 Task: Choose the host language as Czech.
Action: Mouse moved to (1088, 142)
Screenshot: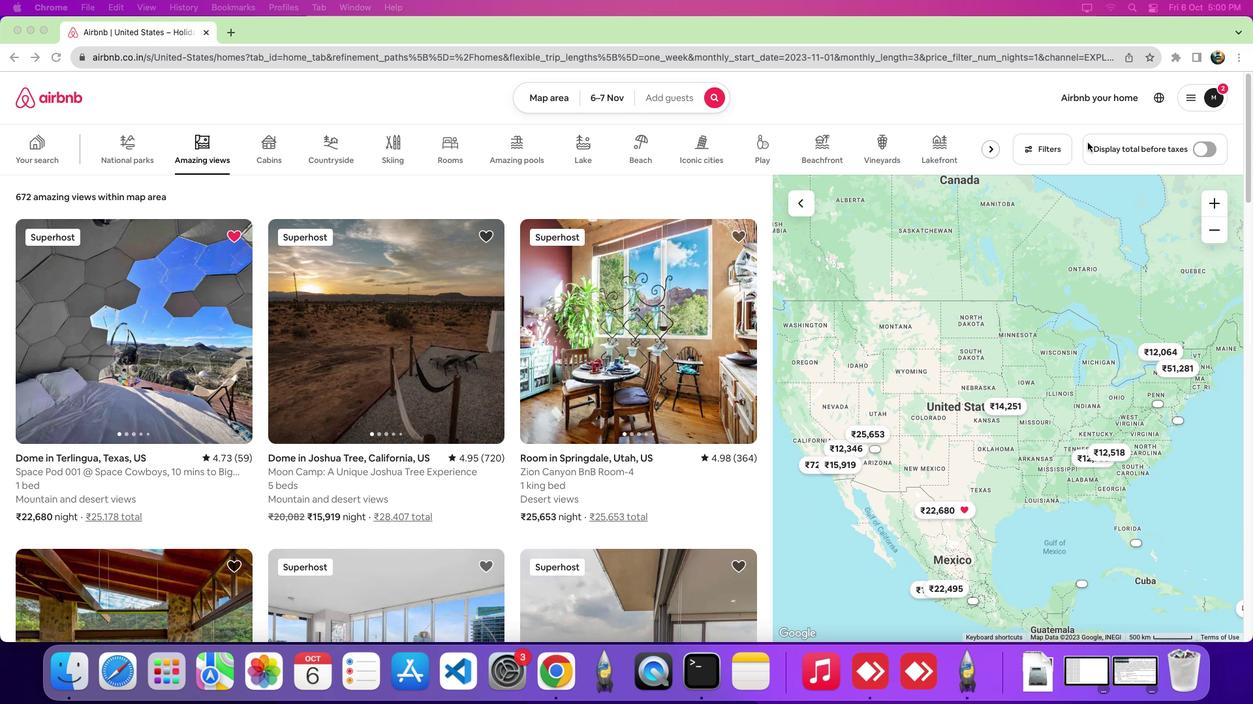 
Action: Mouse pressed left at (1088, 142)
Screenshot: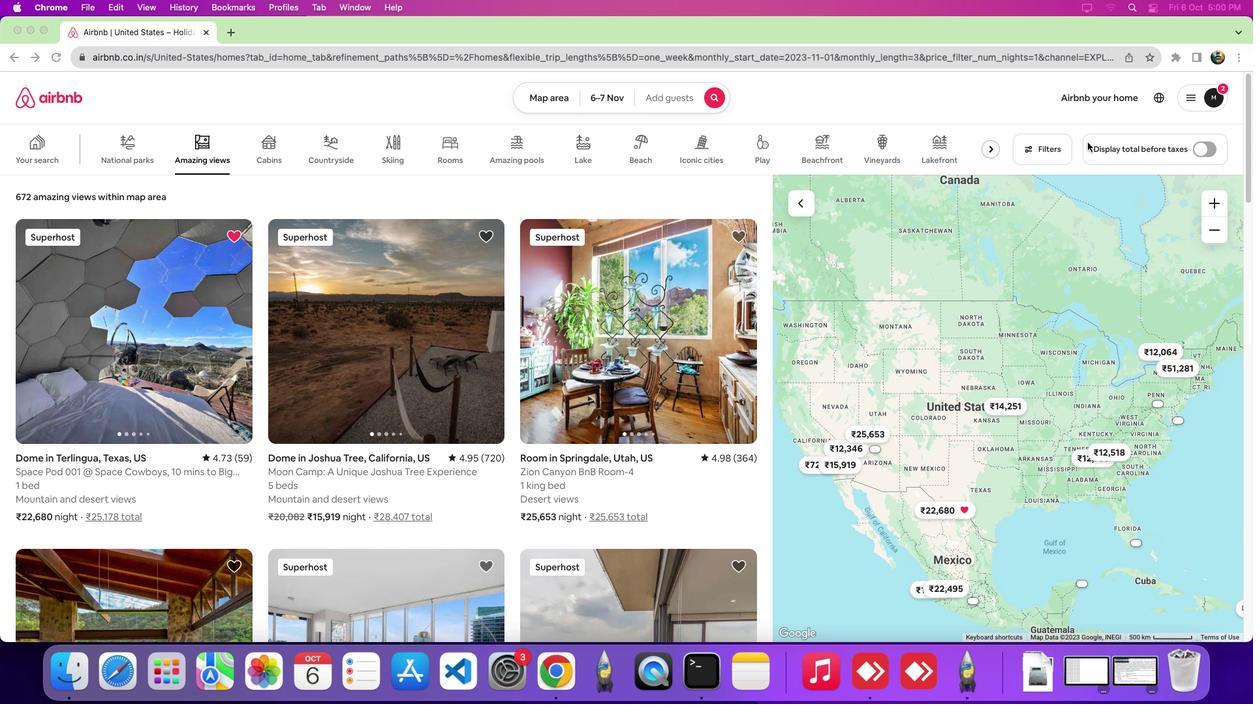 
Action: Mouse moved to (1051, 152)
Screenshot: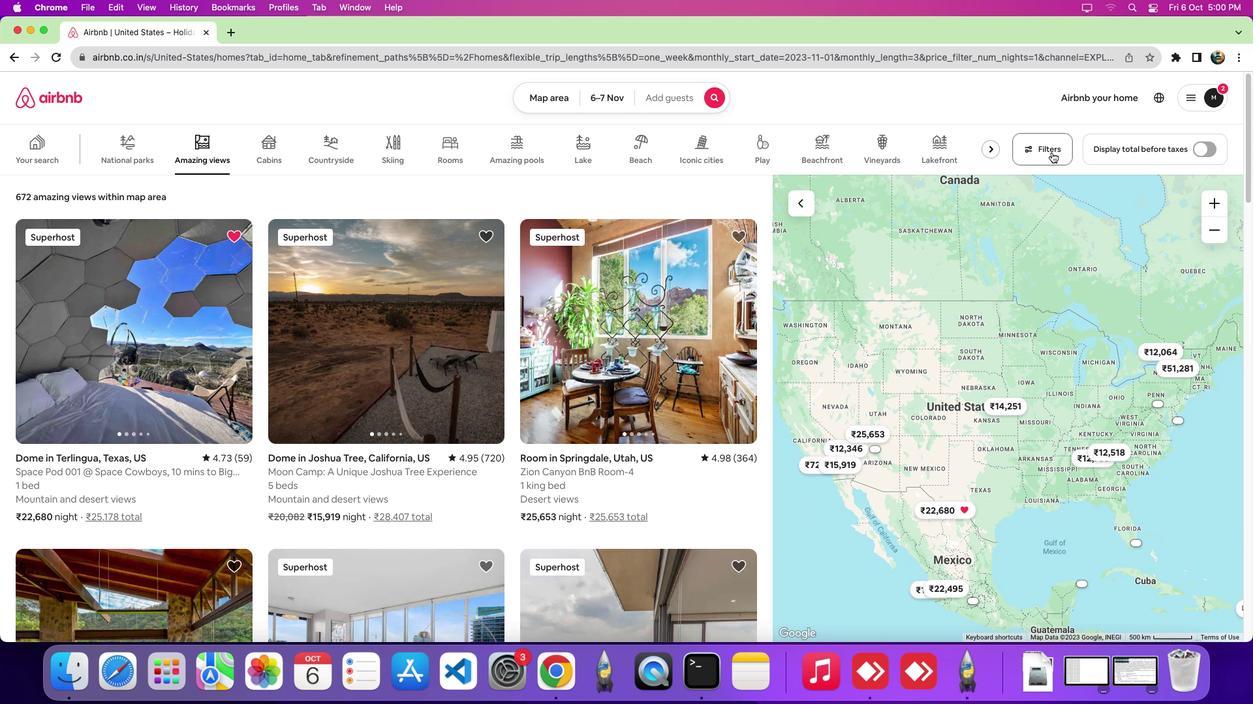 
Action: Mouse pressed left at (1051, 152)
Screenshot: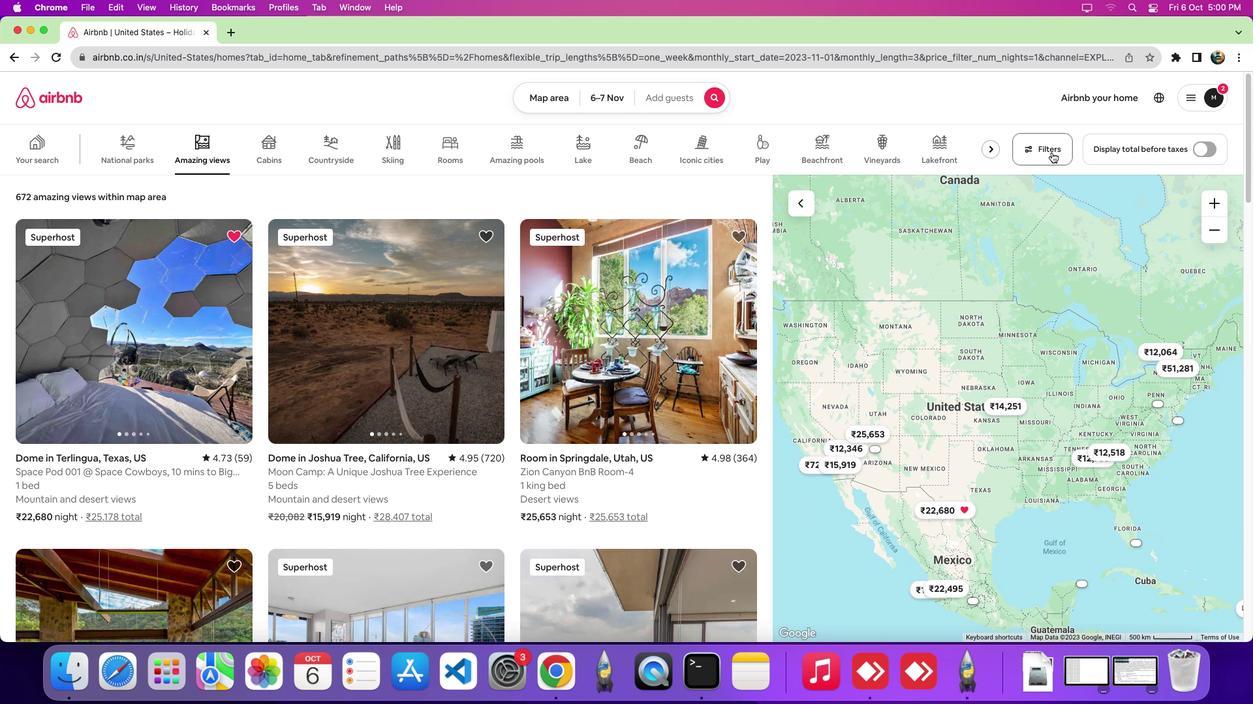 
Action: Mouse pressed left at (1051, 152)
Screenshot: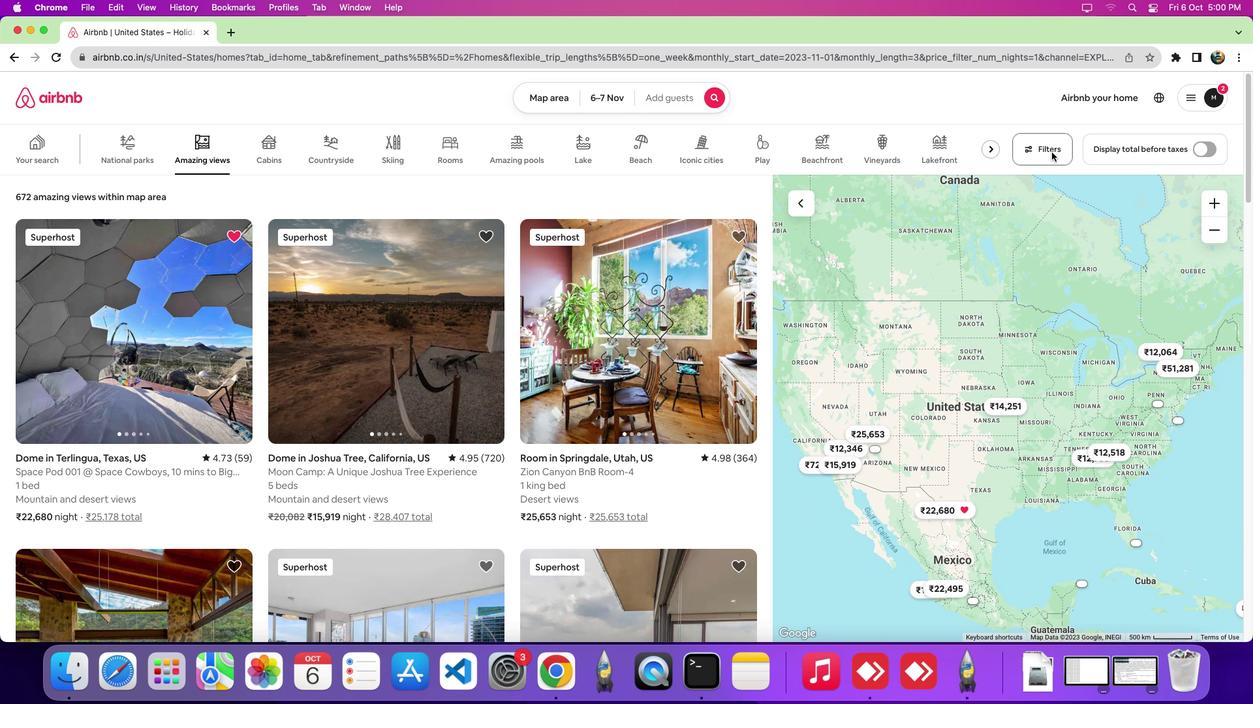 
Action: Mouse moved to (1035, 147)
Screenshot: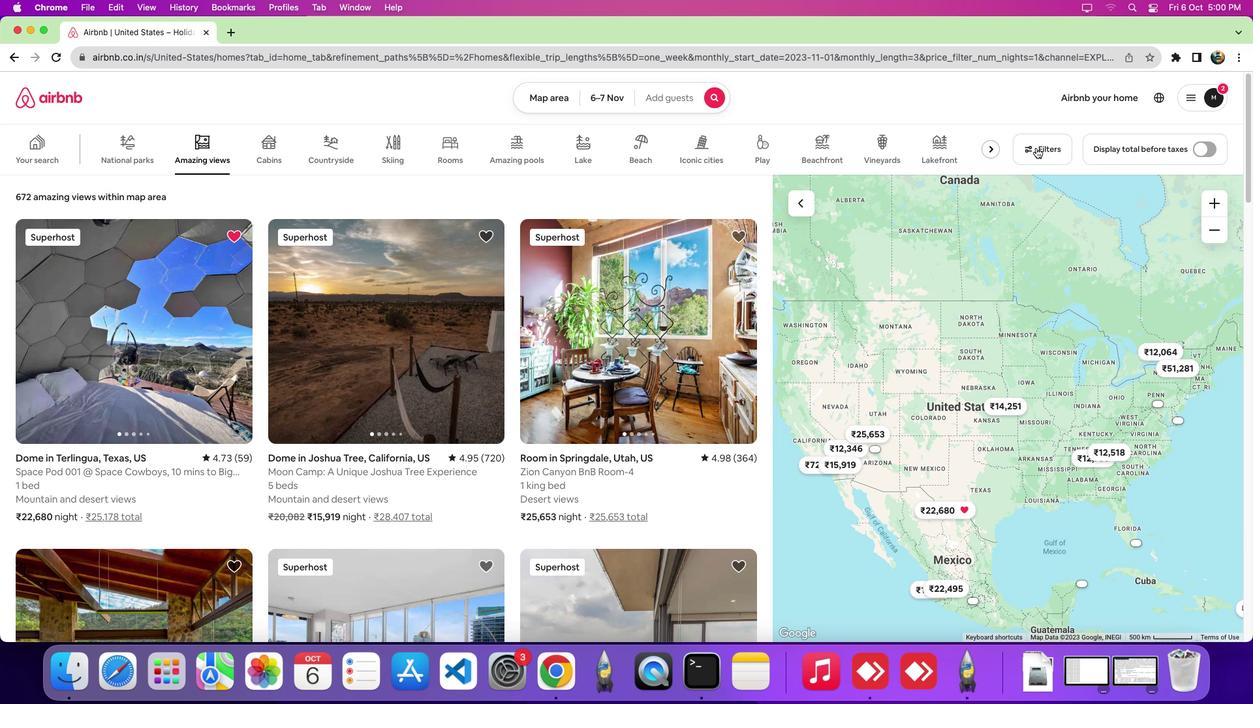 
Action: Mouse pressed left at (1035, 147)
Screenshot: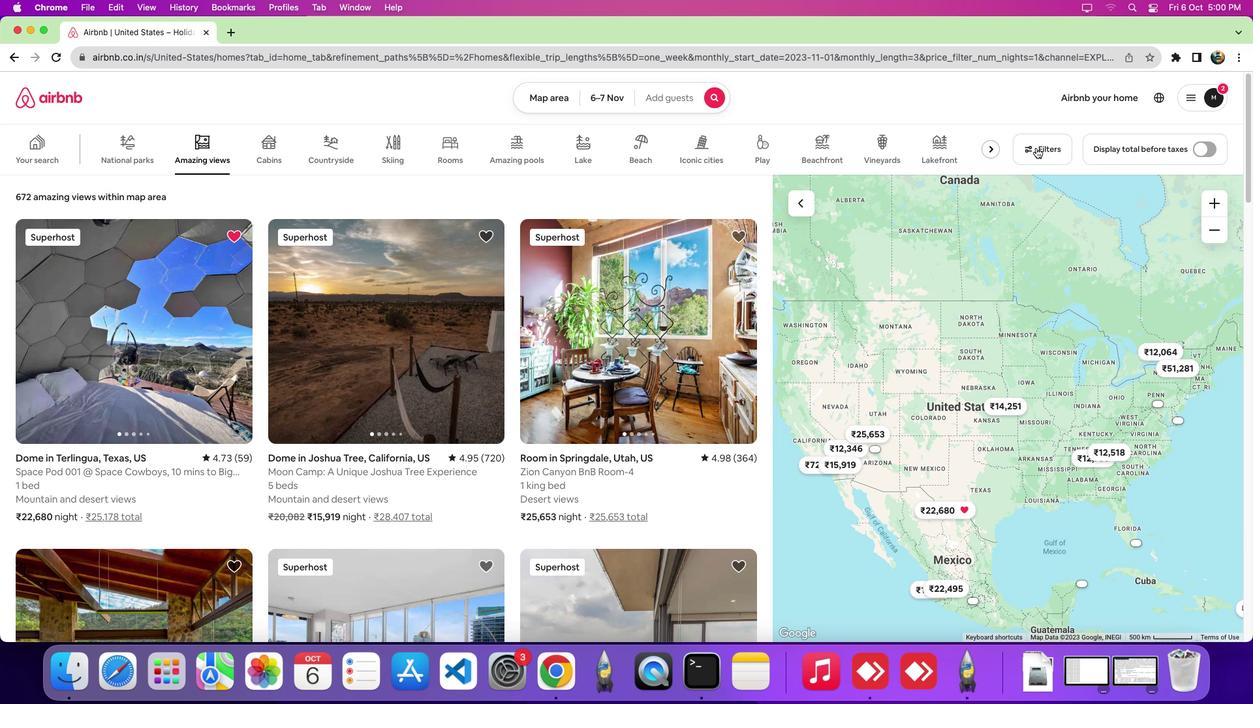 
Action: Mouse moved to (600, 231)
Screenshot: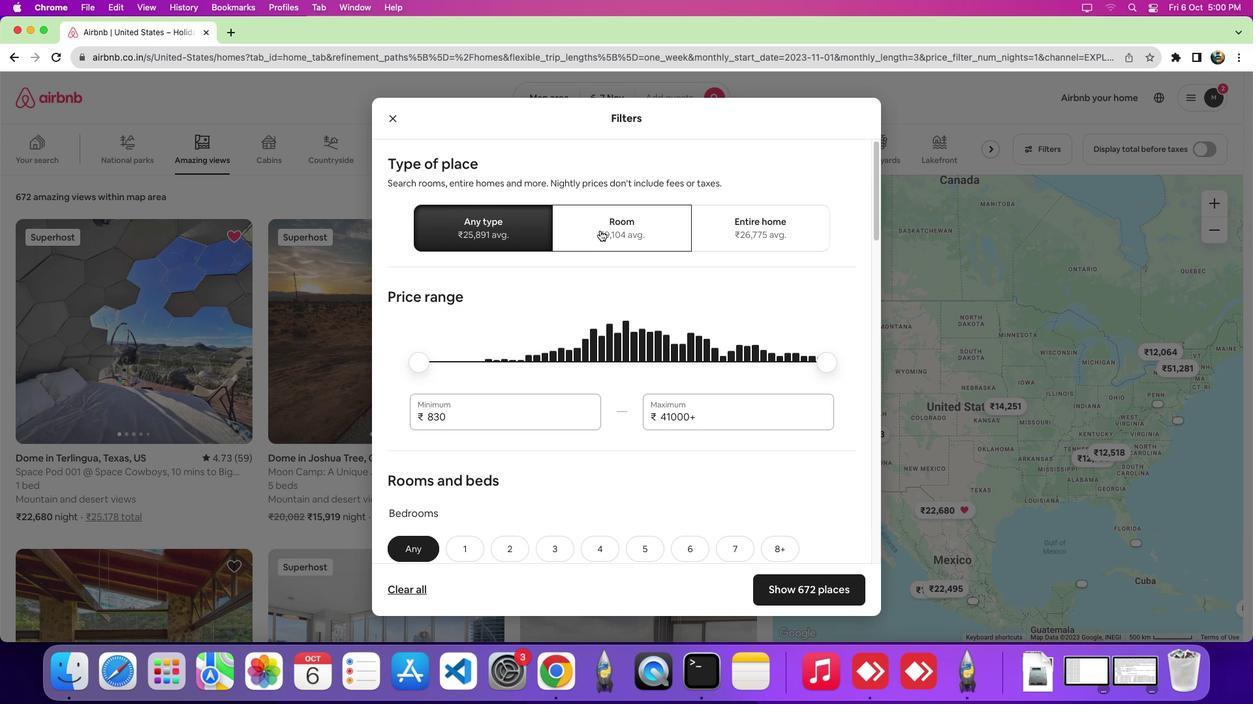 
Action: Mouse pressed left at (600, 231)
Screenshot: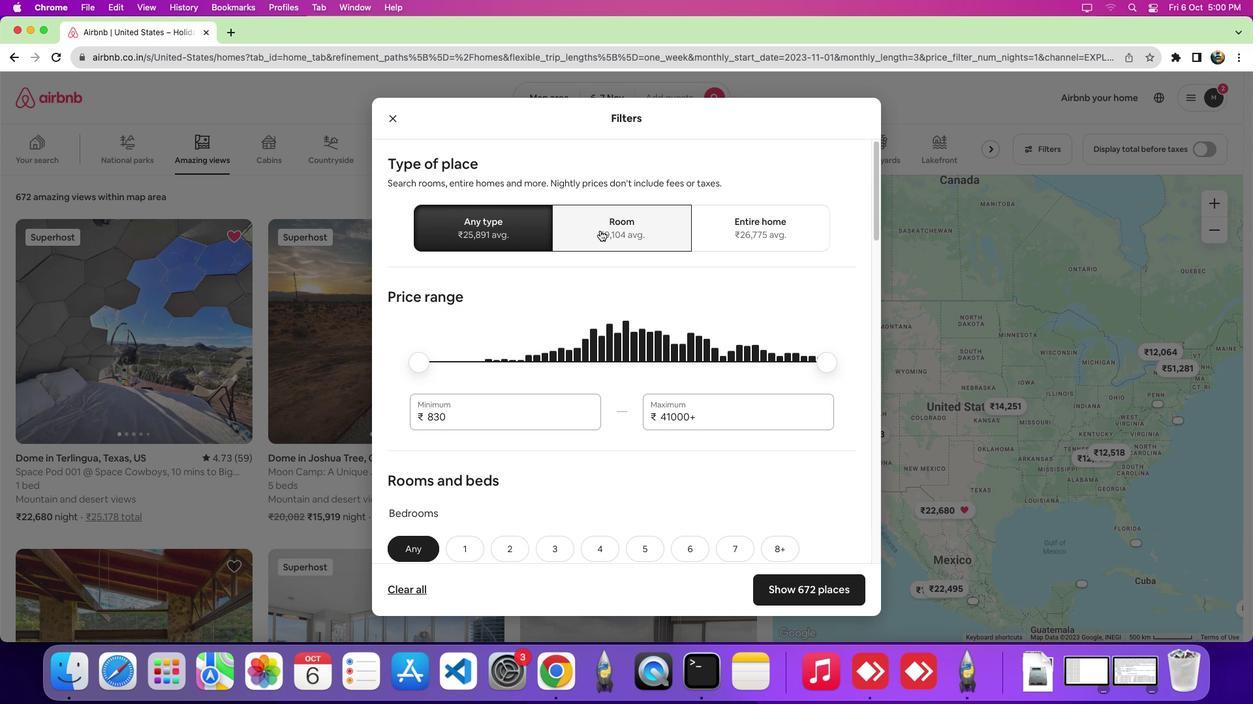 
Action: Mouse moved to (625, 463)
Screenshot: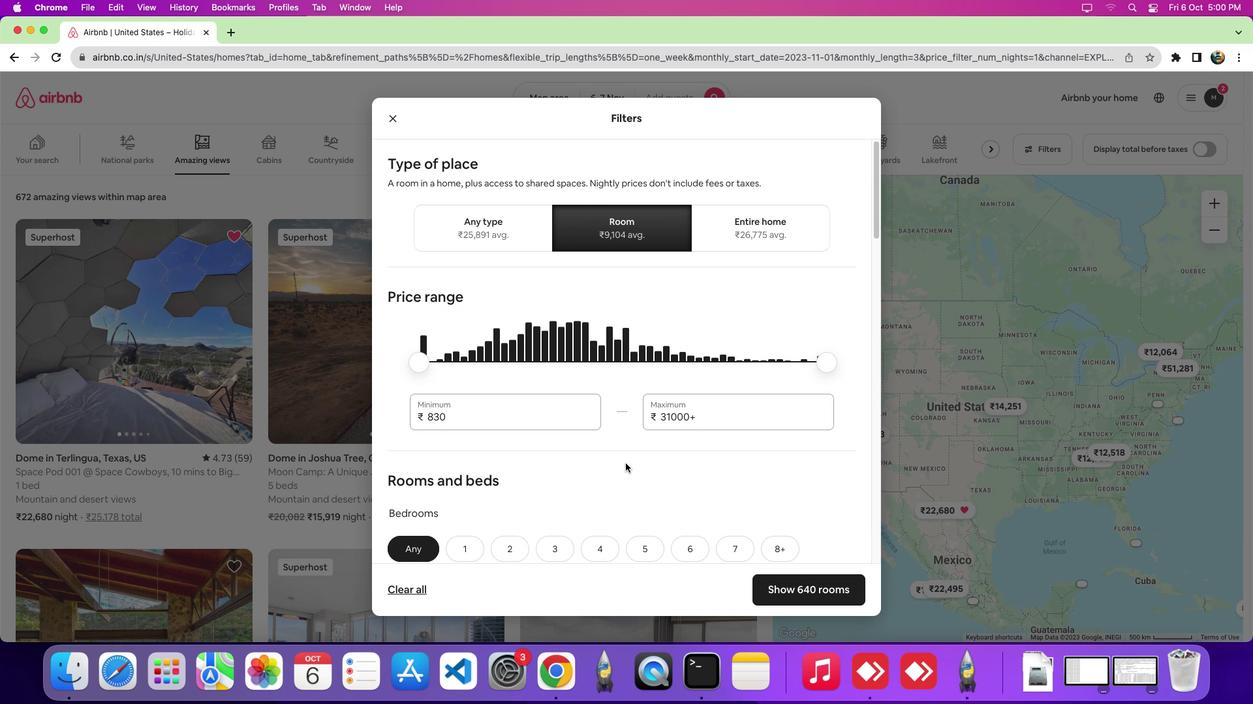 
Action: Mouse scrolled (625, 463) with delta (0, 0)
Screenshot: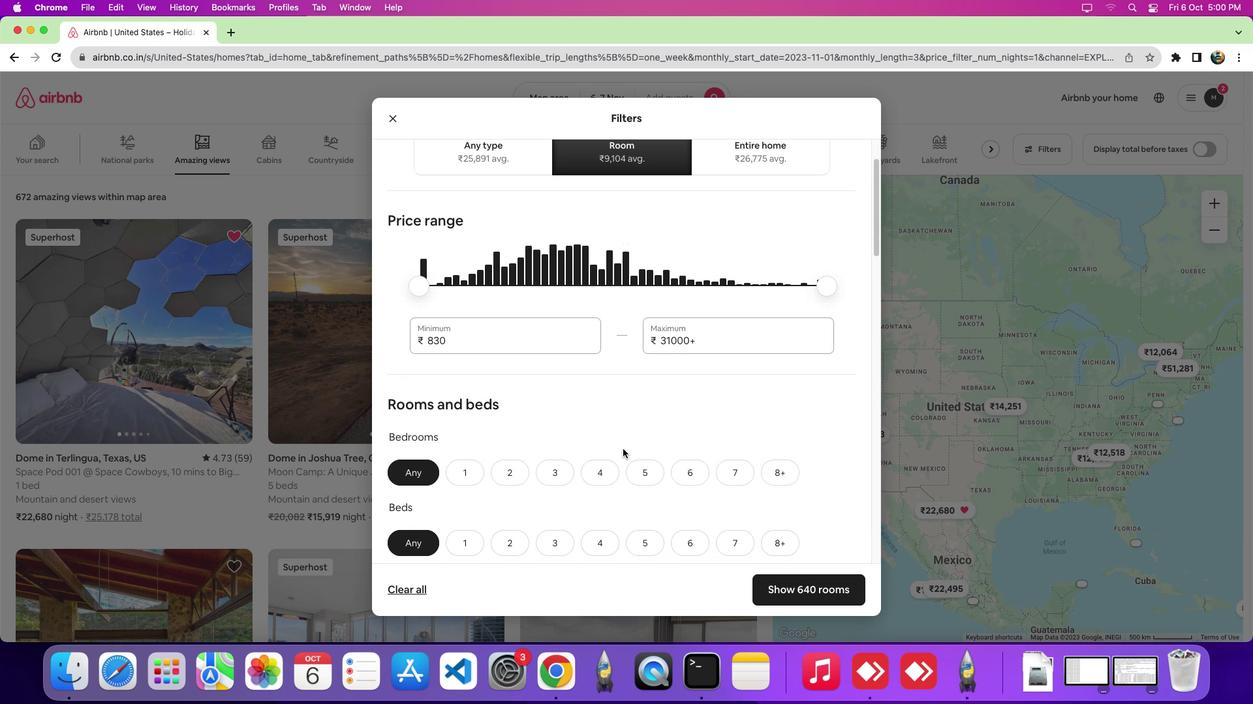 
Action: Mouse scrolled (625, 463) with delta (0, -1)
Screenshot: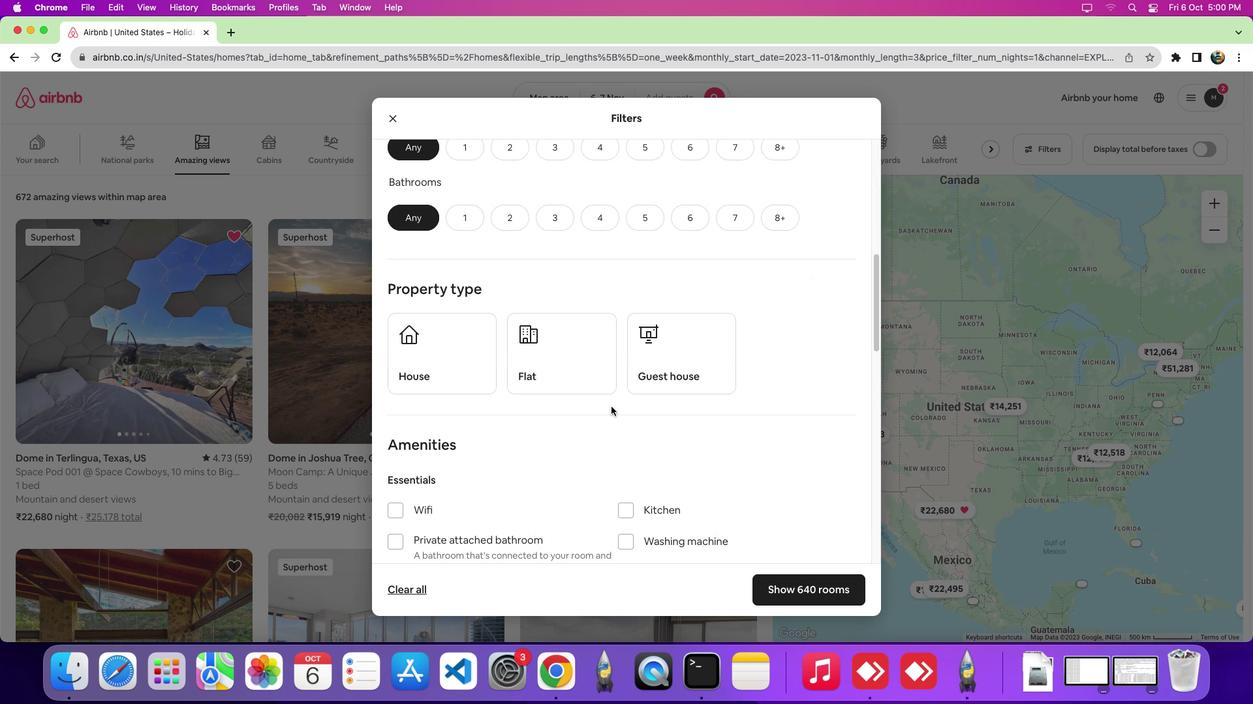 
Action: Mouse scrolled (625, 463) with delta (0, -5)
Screenshot: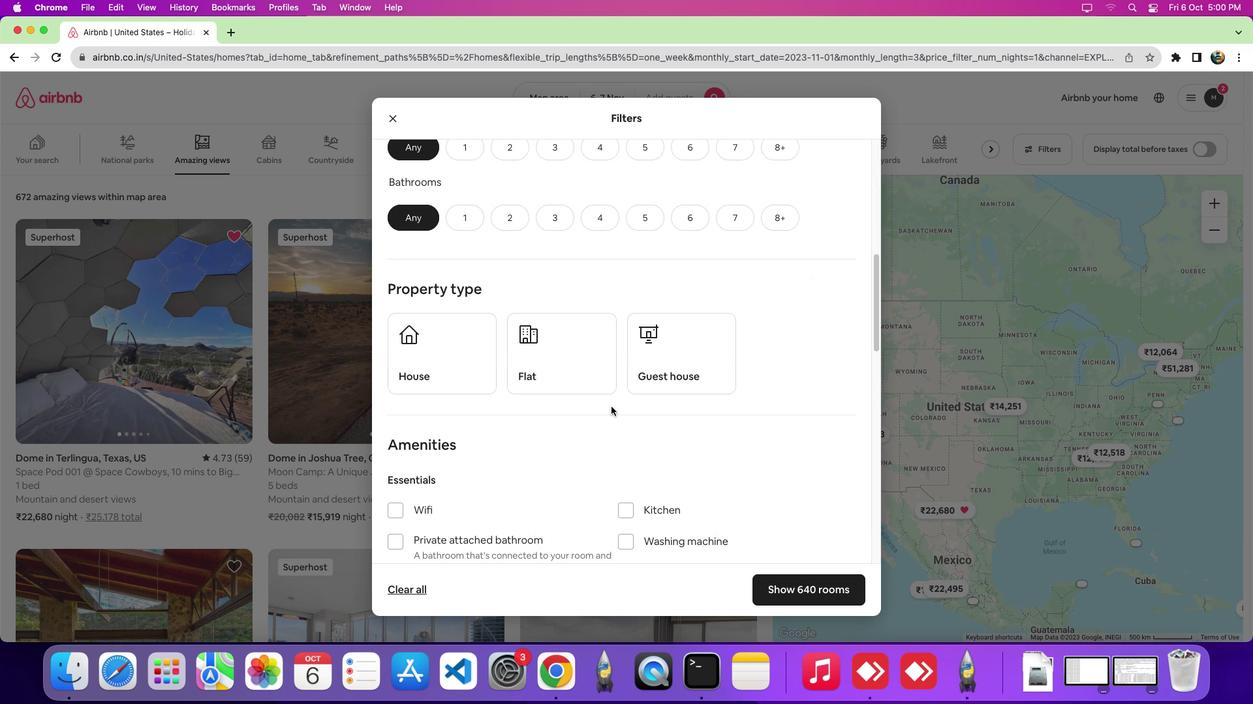 
Action: Mouse scrolled (625, 463) with delta (0, -9)
Screenshot: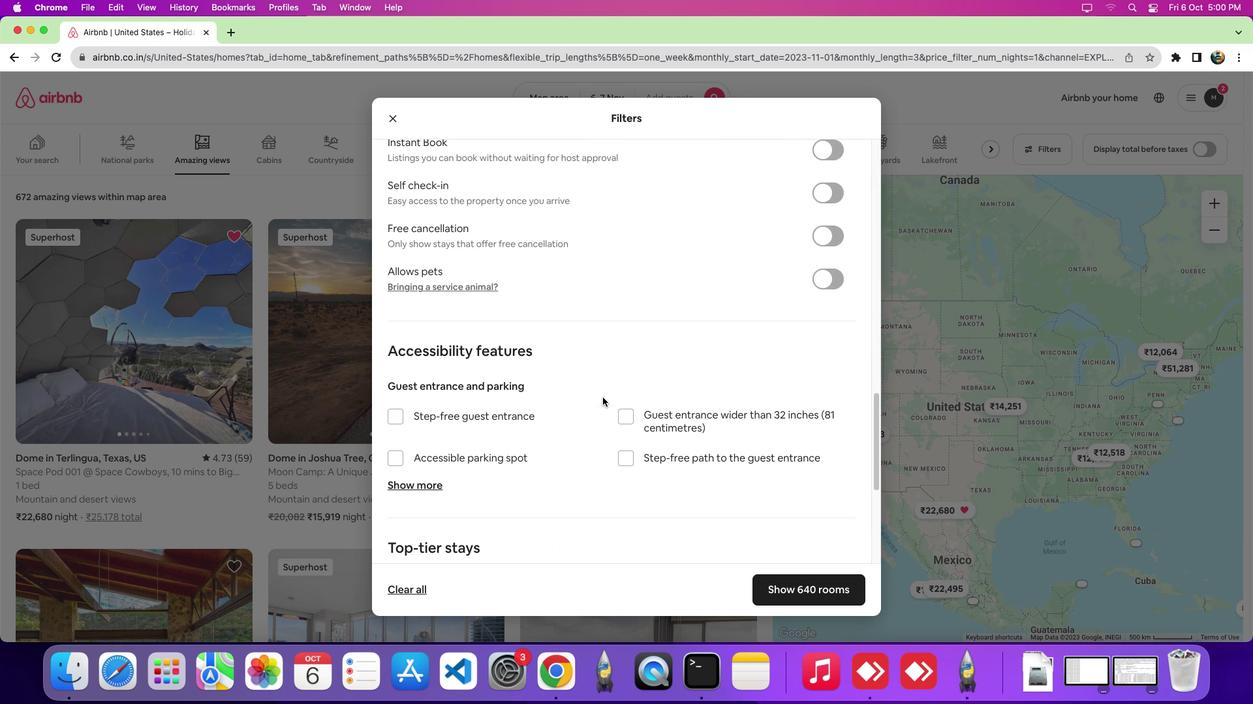
Action: Mouse scrolled (625, 463) with delta (0, -9)
Screenshot: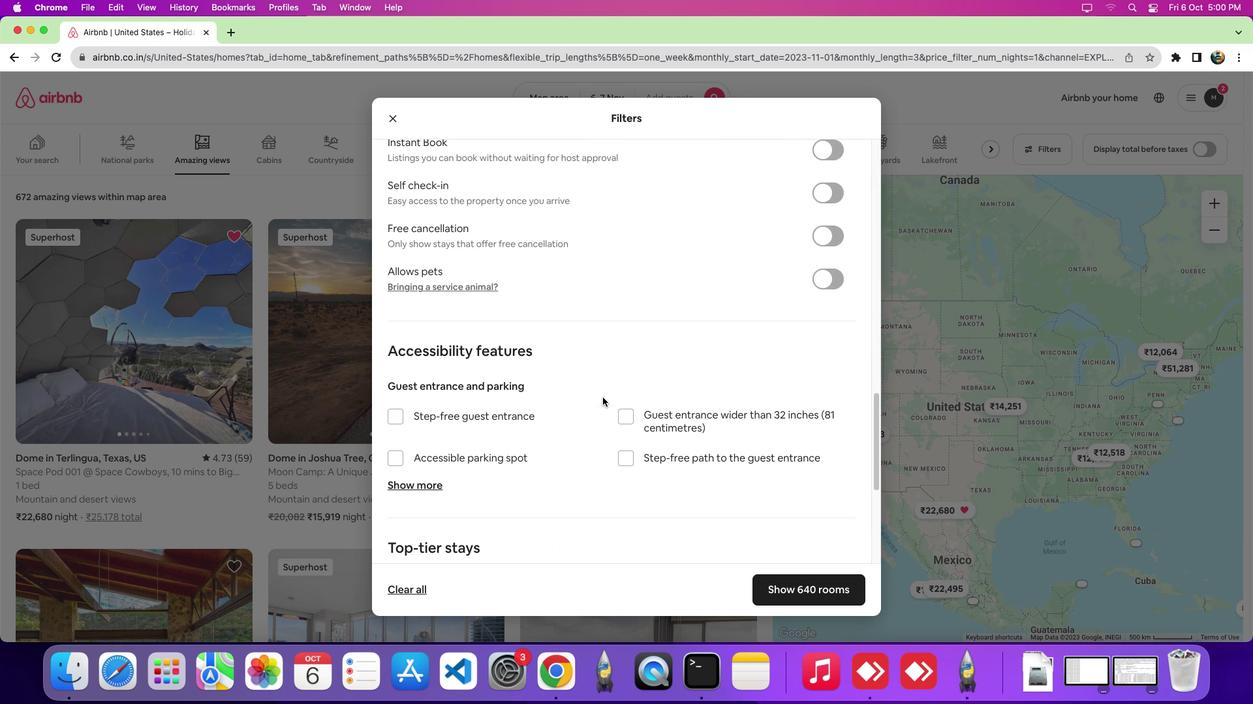 
Action: Mouse moved to (625, 460)
Screenshot: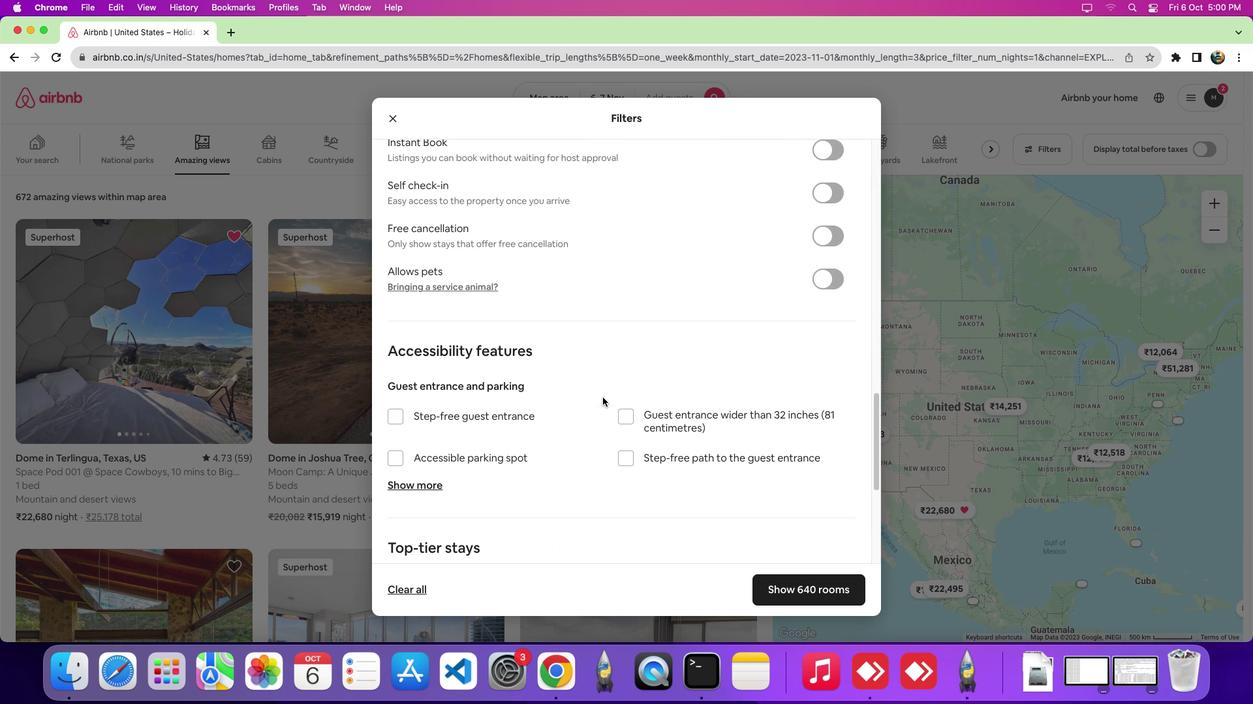 
Action: Mouse scrolled (625, 460) with delta (0, -11)
Screenshot: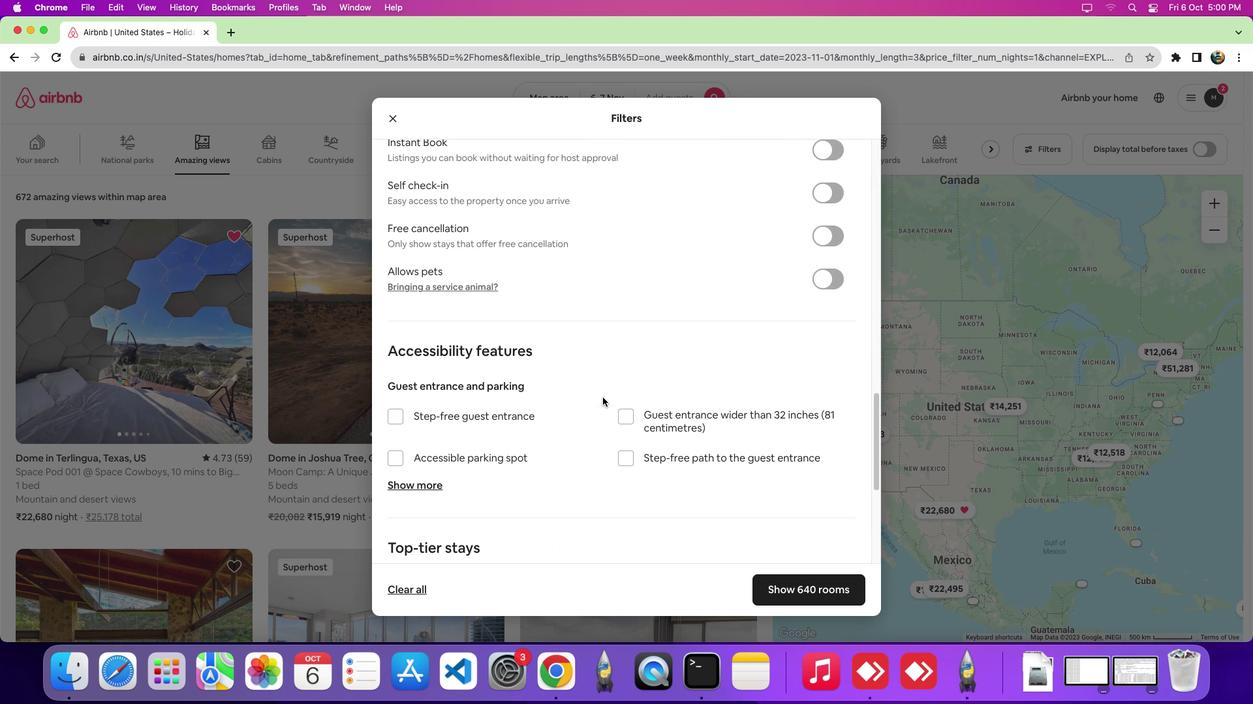 
Action: Mouse moved to (603, 398)
Screenshot: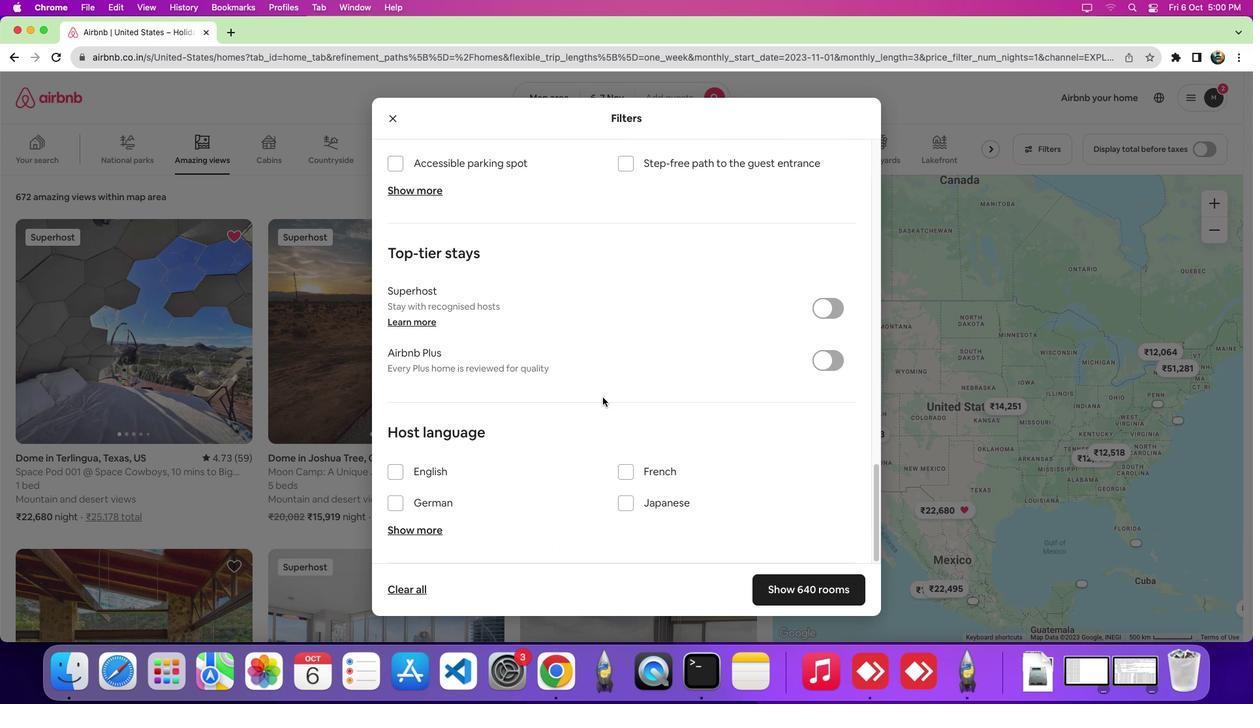 
Action: Mouse scrolled (603, 398) with delta (0, 0)
Screenshot: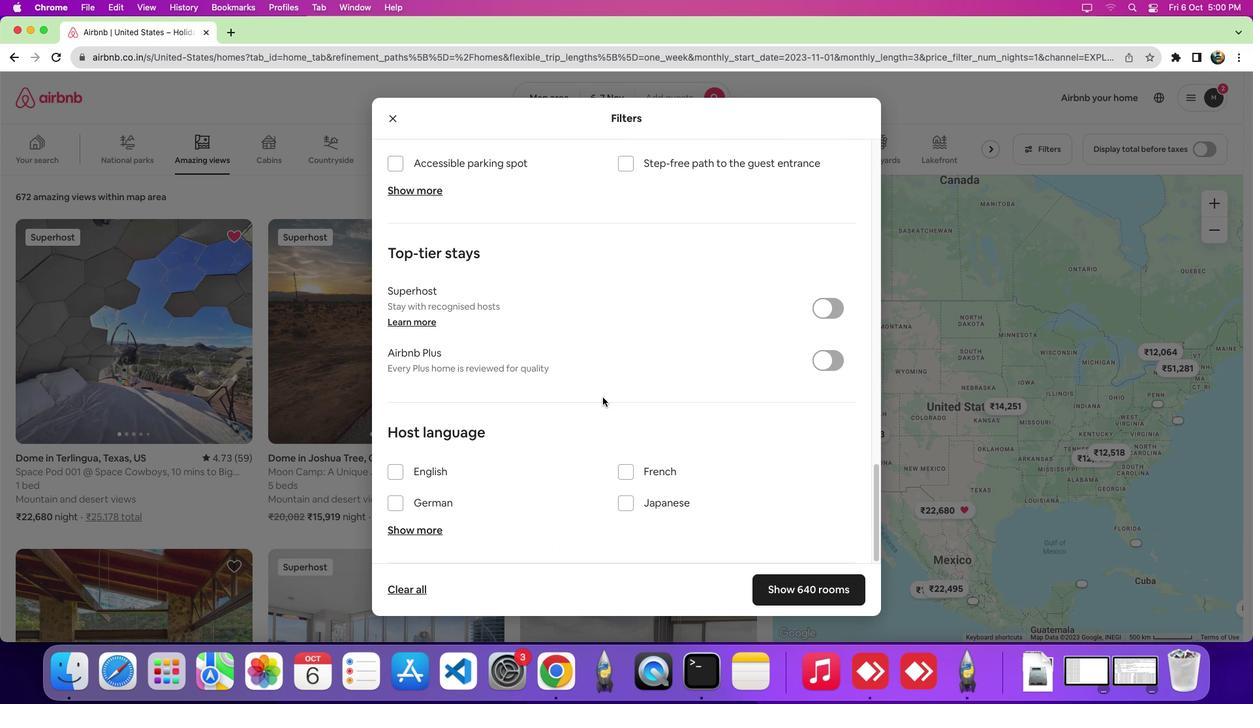 
Action: Mouse scrolled (603, 398) with delta (0, -1)
Screenshot: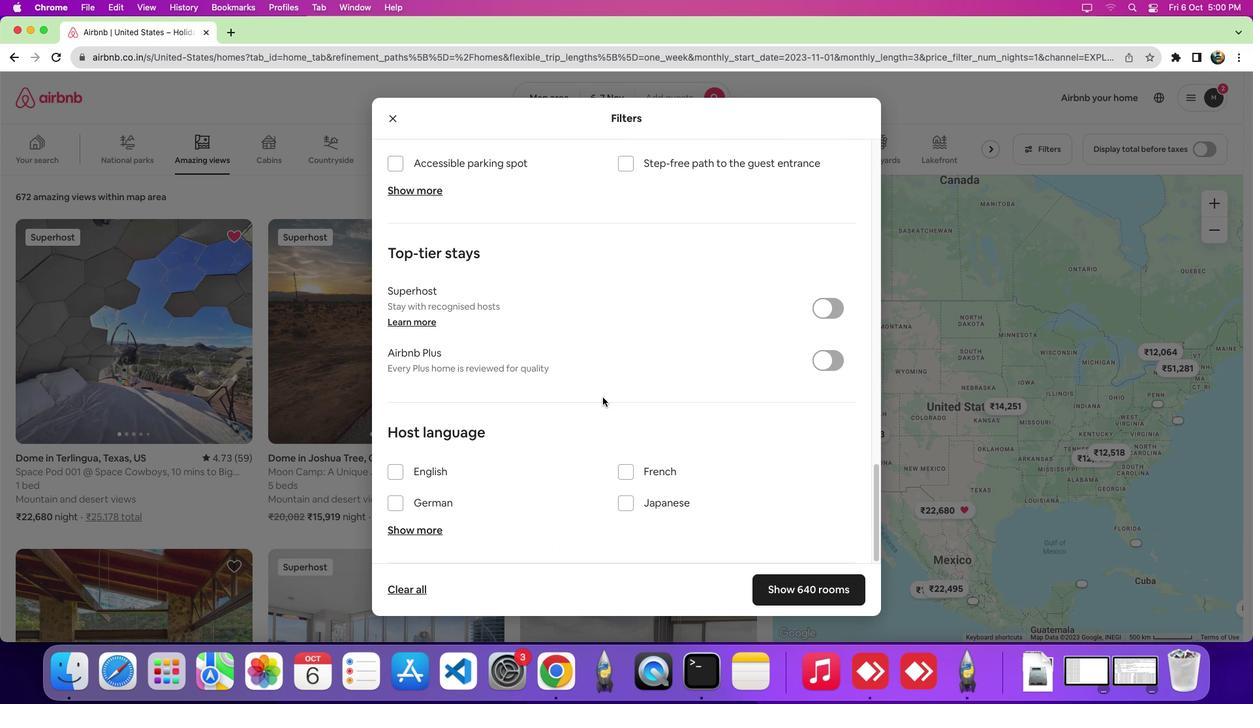 
Action: Mouse scrolled (603, 398) with delta (0, -6)
Screenshot: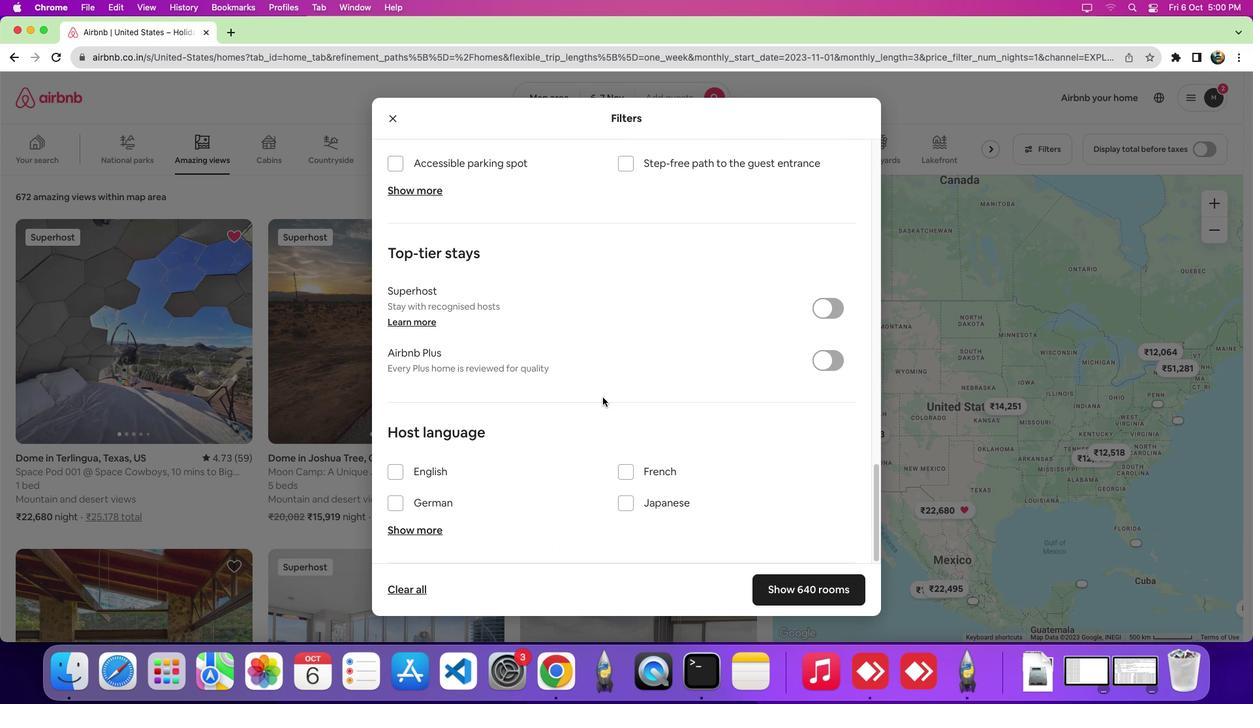 
Action: Mouse scrolled (603, 398) with delta (0, -9)
Screenshot: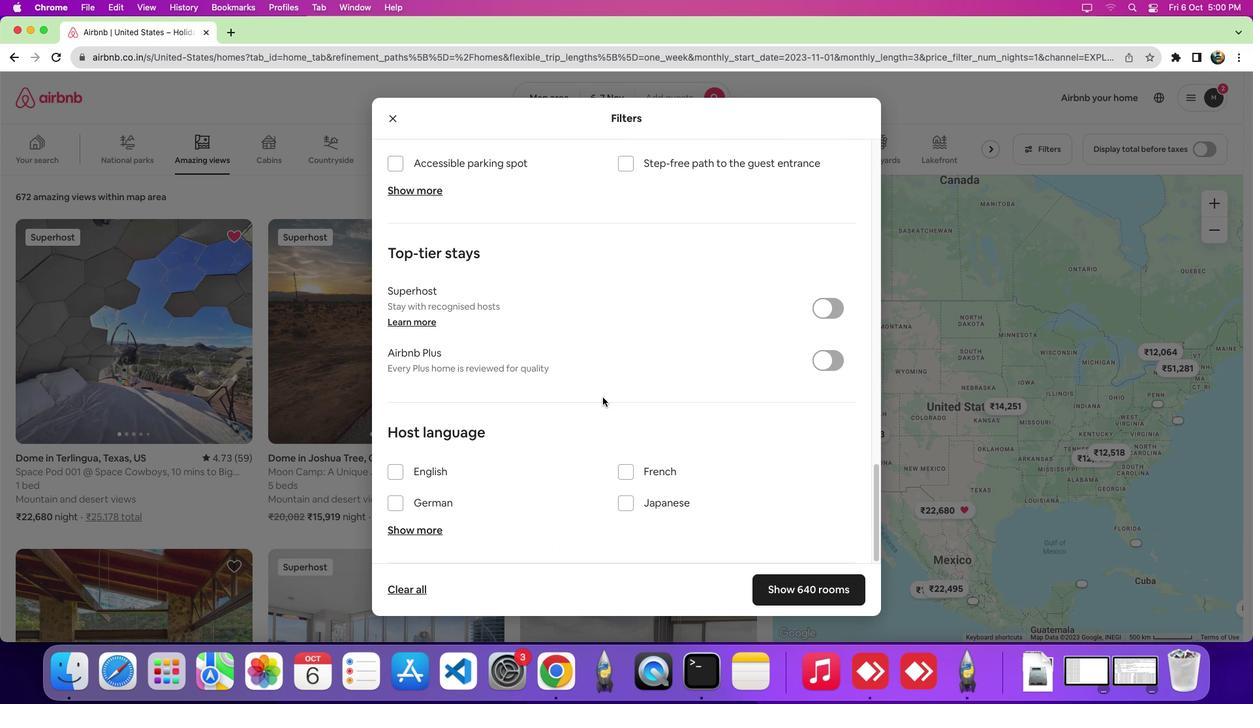 
Action: Mouse scrolled (603, 398) with delta (0, -9)
Screenshot: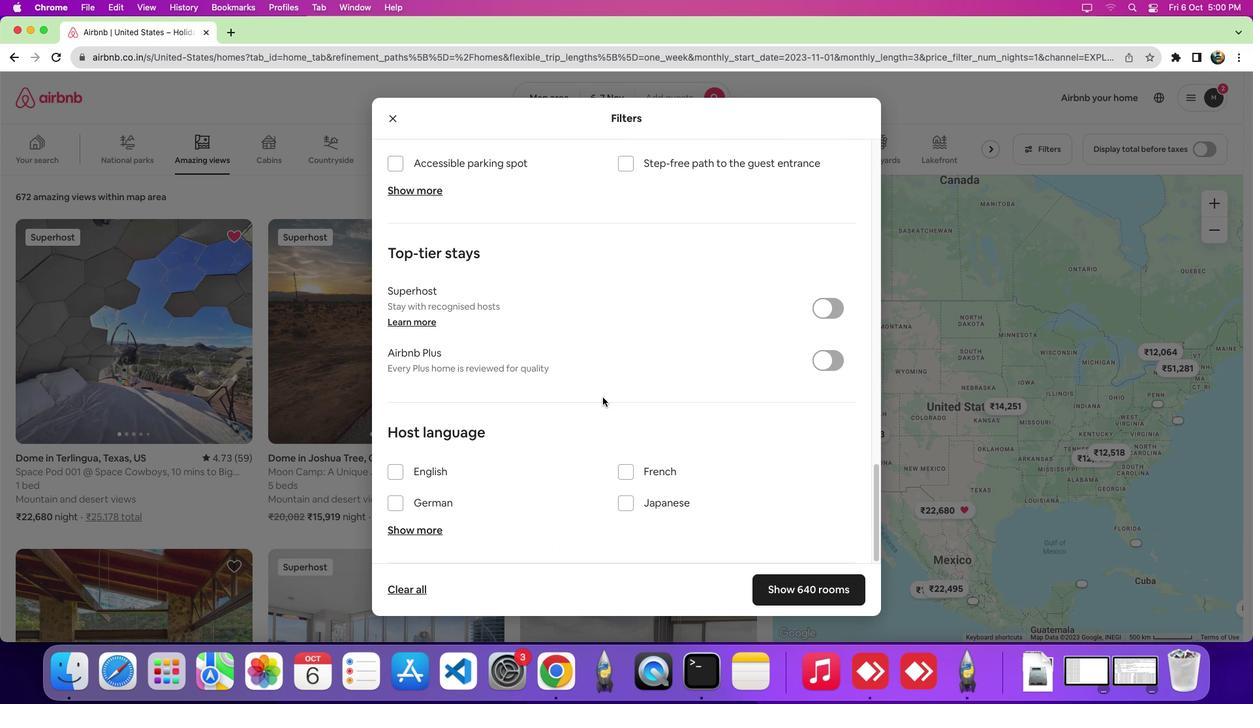 
Action: Mouse scrolled (603, 398) with delta (0, 0)
Screenshot: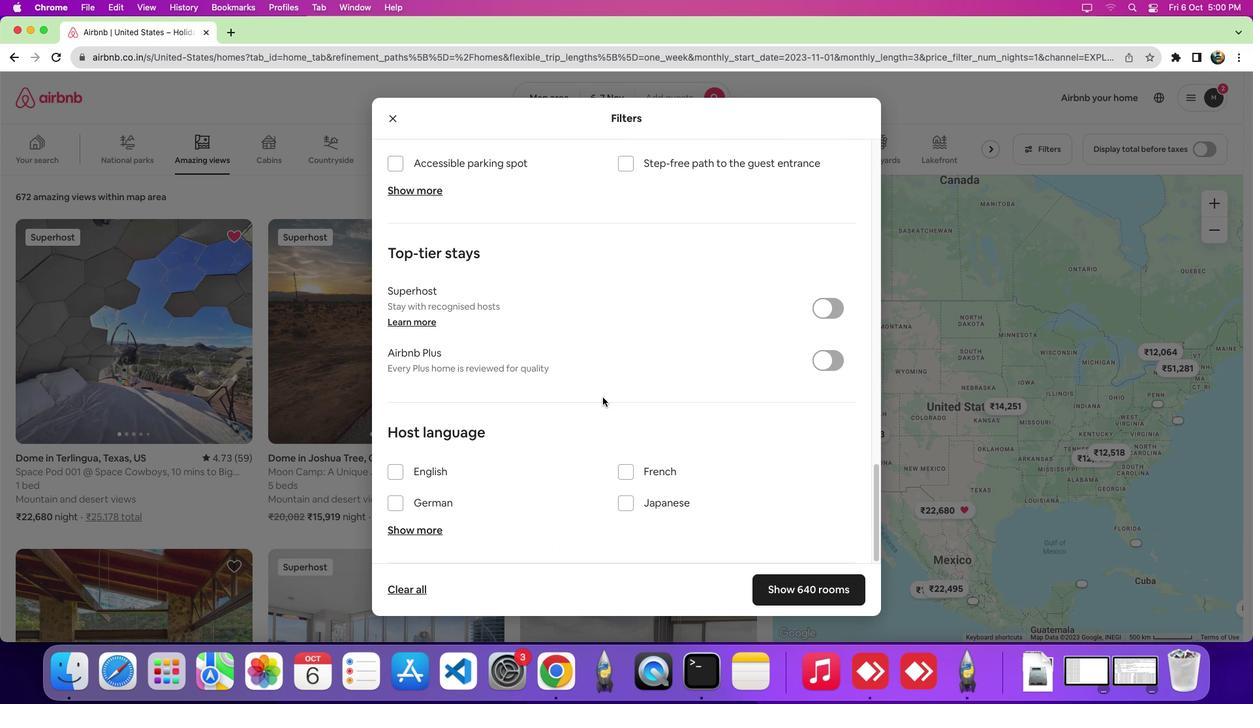 
Action: Mouse scrolled (603, 398) with delta (0, -1)
Screenshot: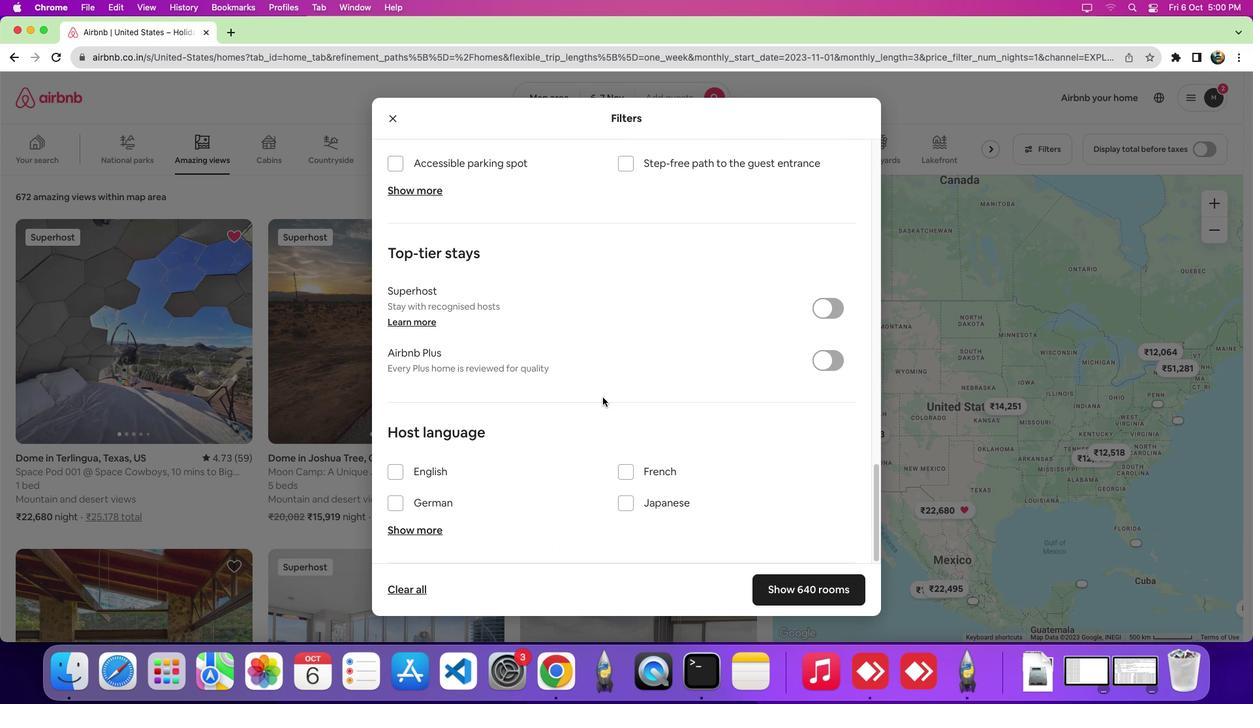 
Action: Mouse scrolled (603, 398) with delta (0, -5)
Screenshot: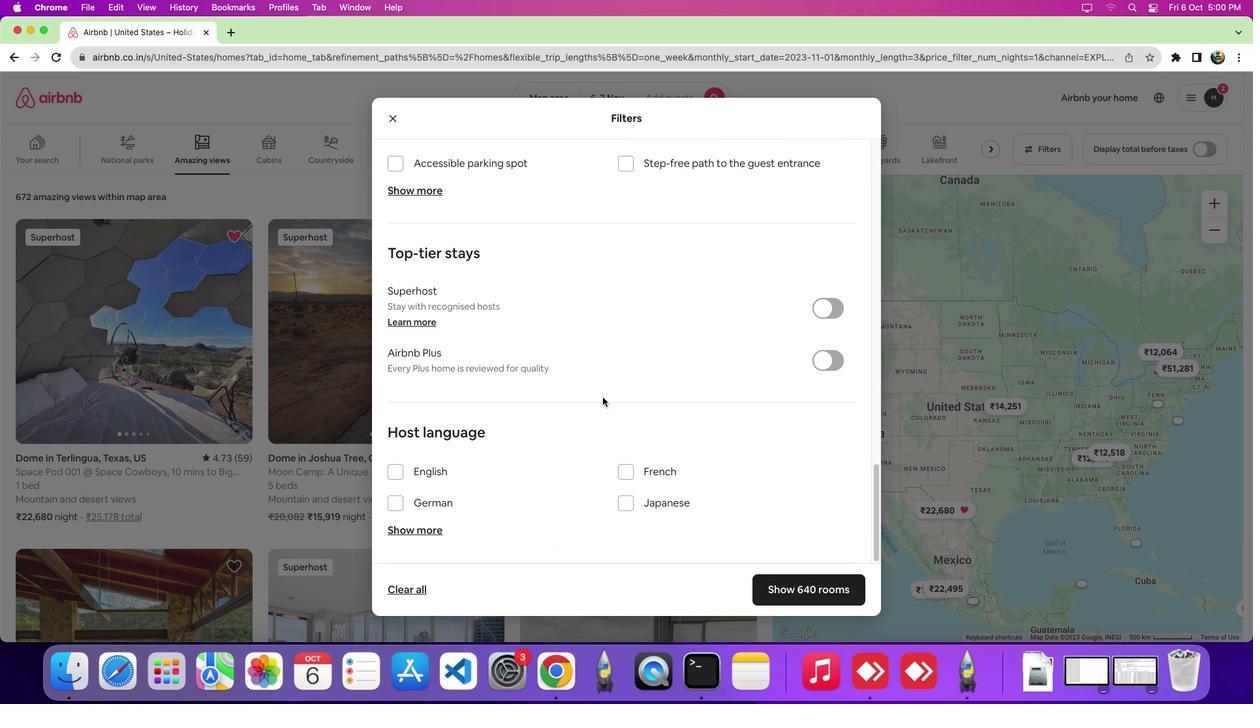 
Action: Mouse moved to (392, 526)
Screenshot: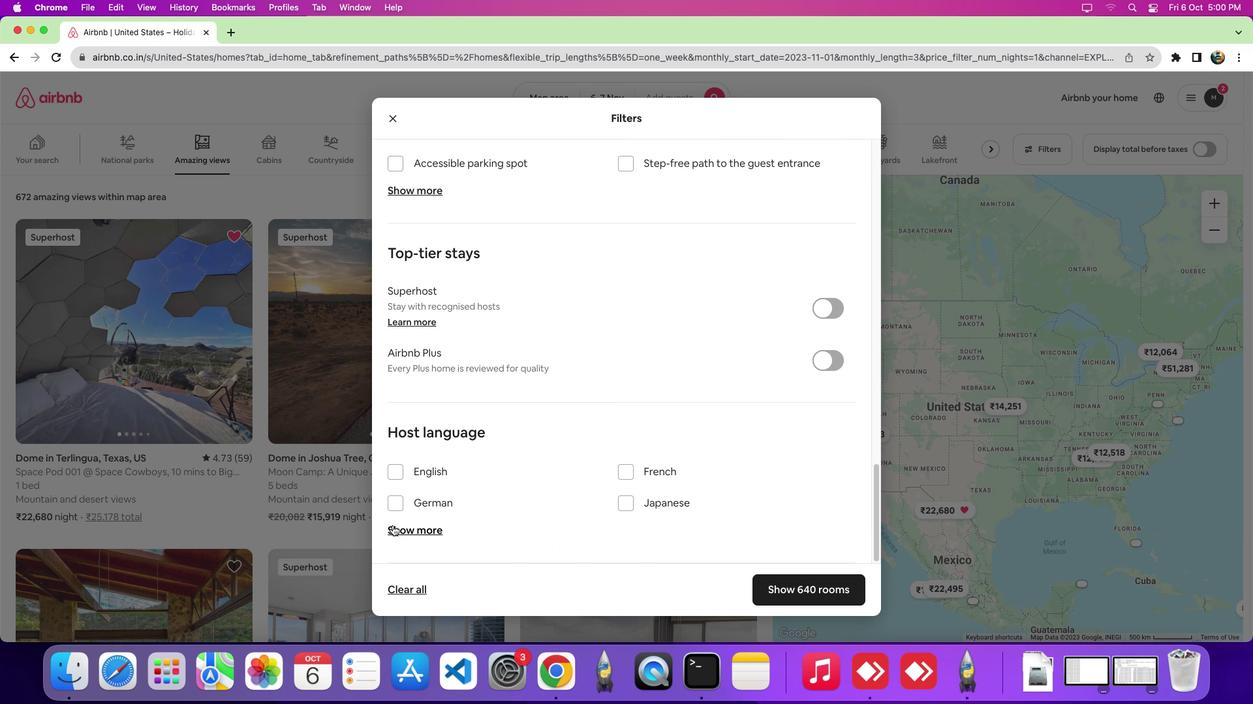 
Action: Mouse pressed left at (392, 526)
Screenshot: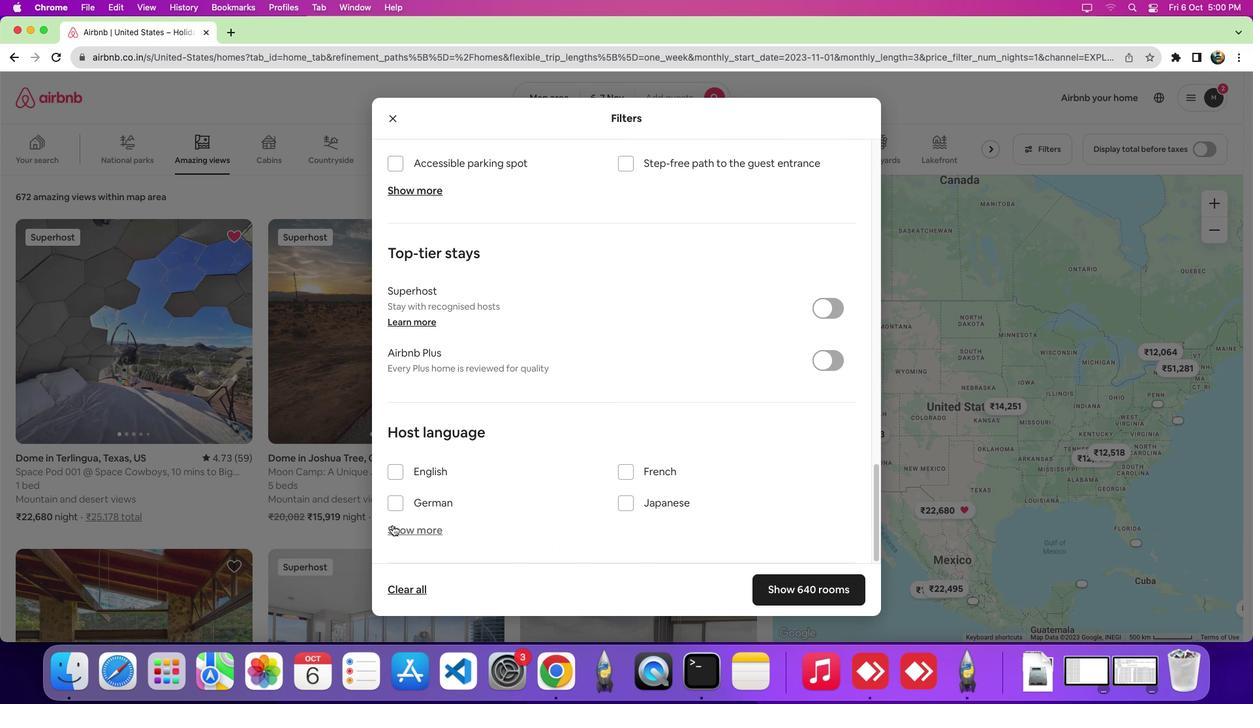 
Action: Mouse moved to (616, 495)
Screenshot: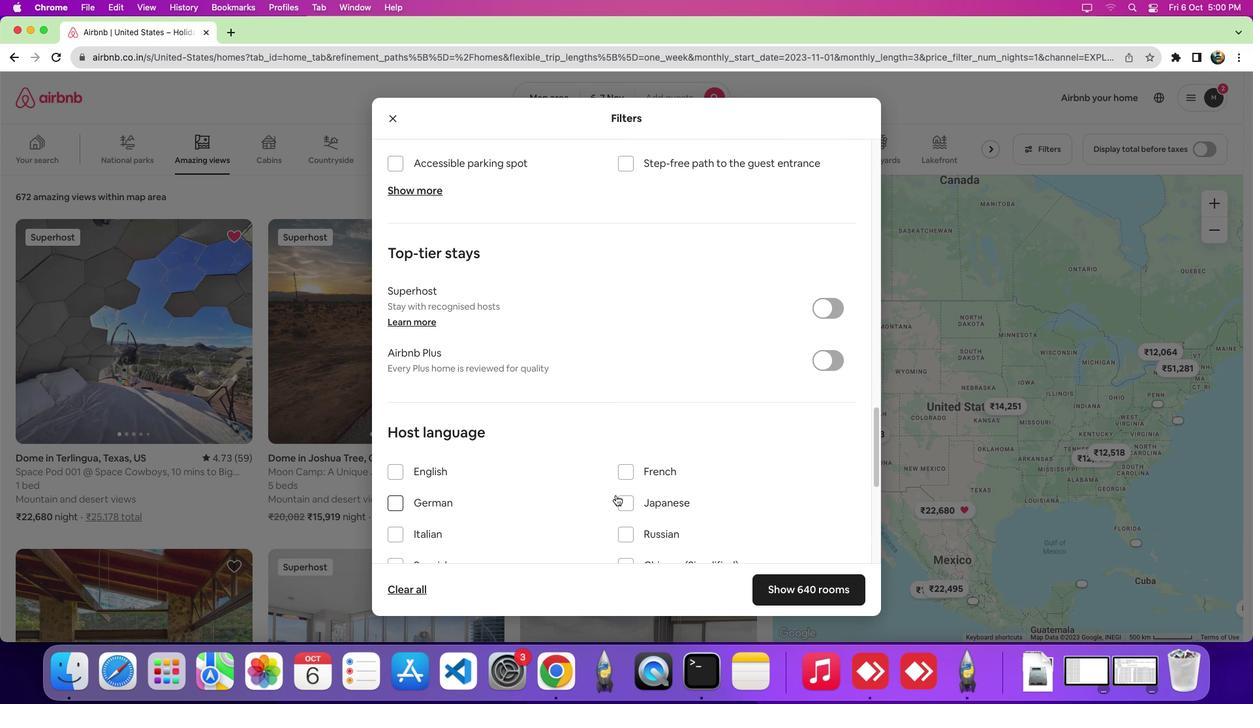 
Action: Mouse scrolled (616, 495) with delta (0, 0)
Screenshot: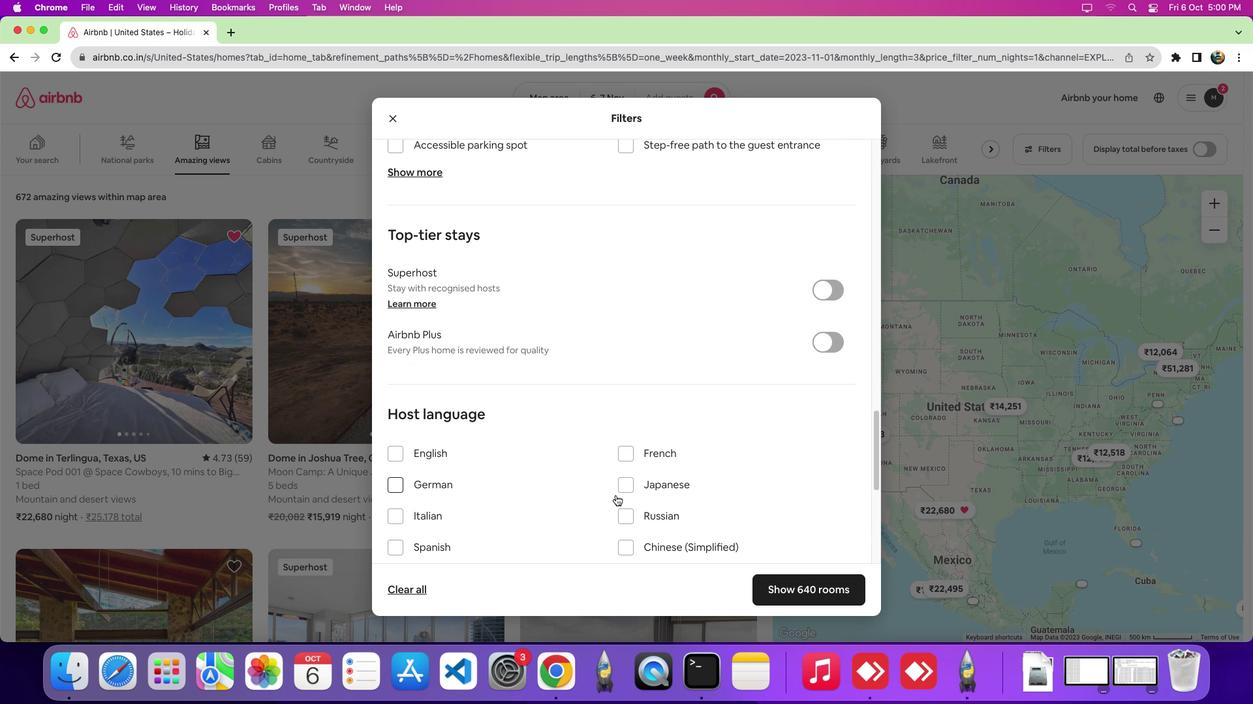 
Action: Mouse scrolled (616, 495) with delta (0, 0)
Screenshot: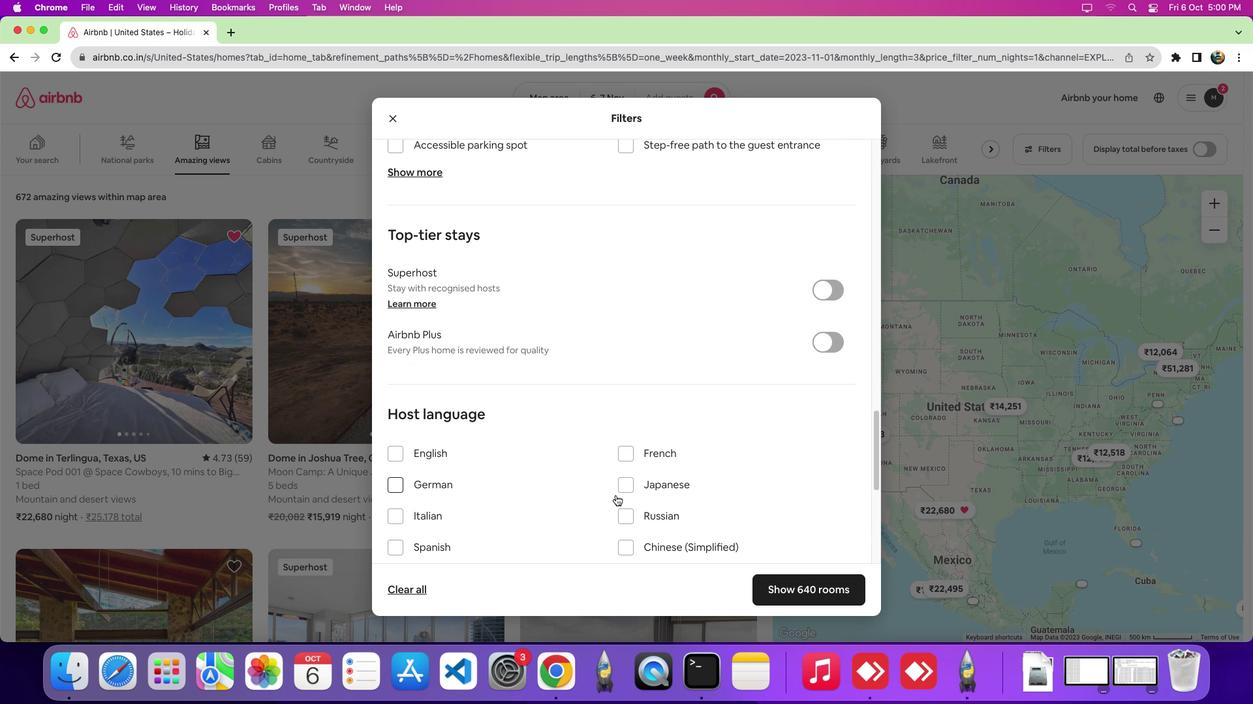 
Action: Mouse scrolled (616, 495) with delta (0, -4)
Screenshot: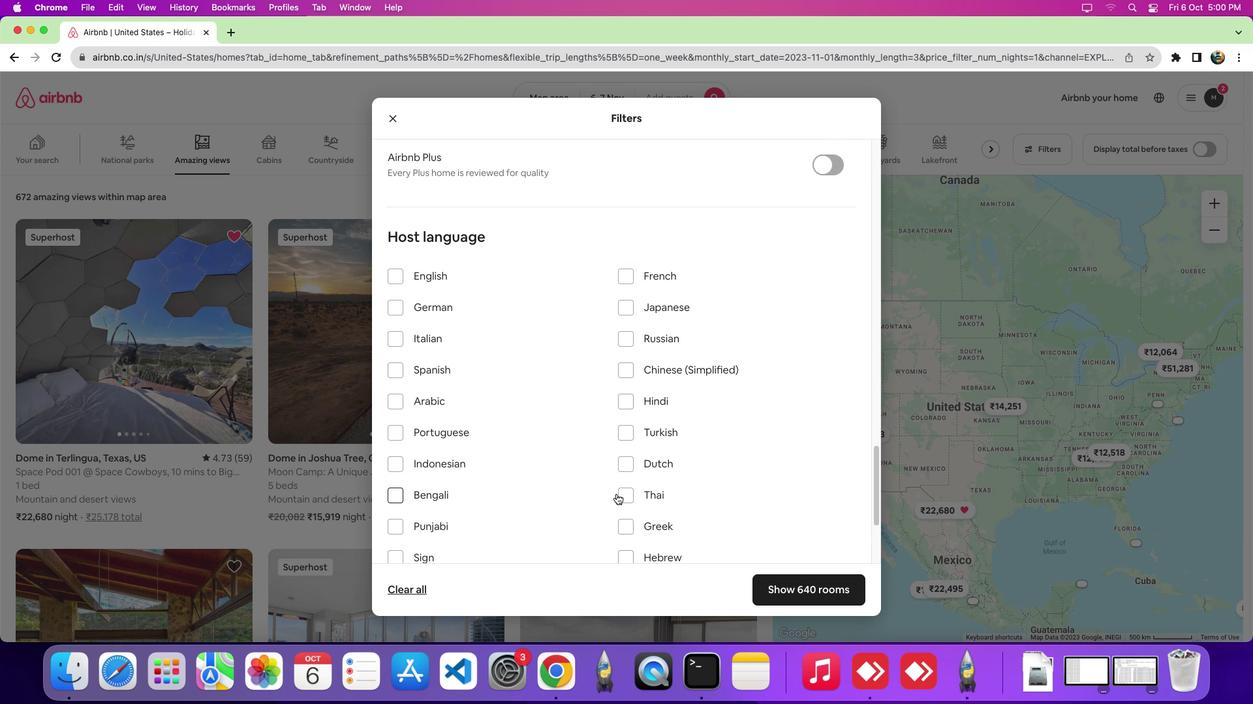 
Action: Mouse moved to (616, 494)
Screenshot: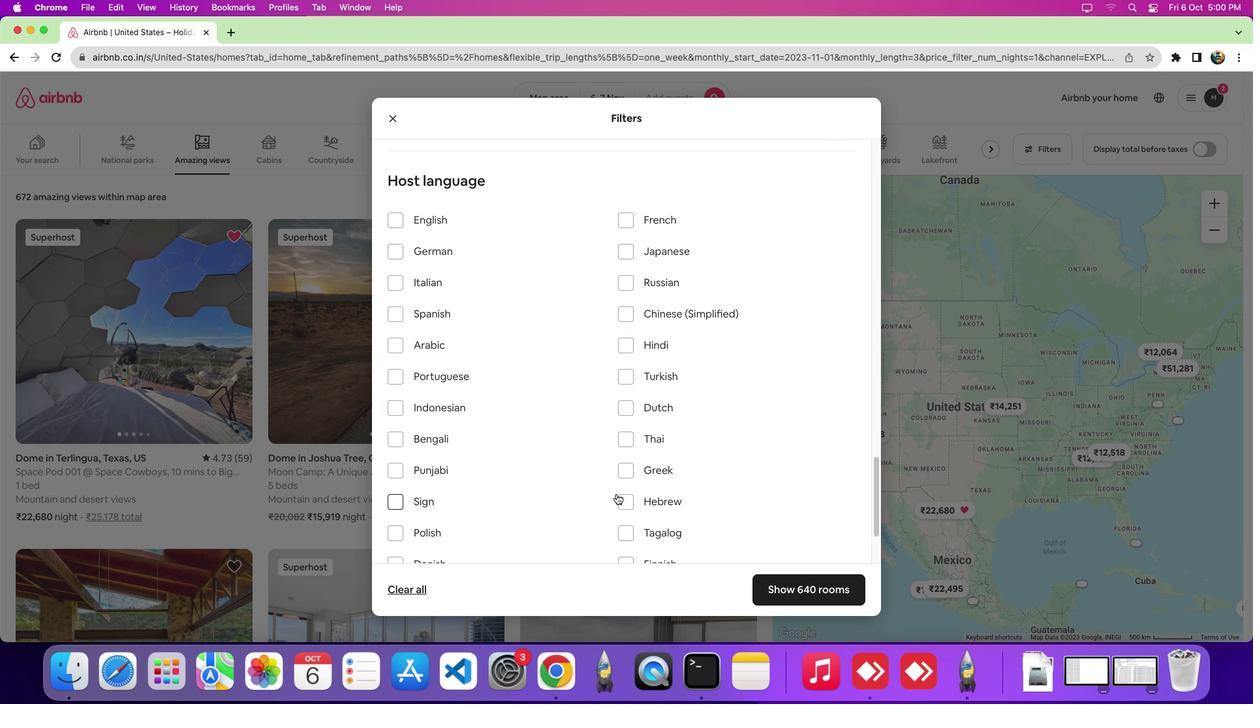 
Action: Mouse scrolled (616, 494) with delta (0, 0)
Screenshot: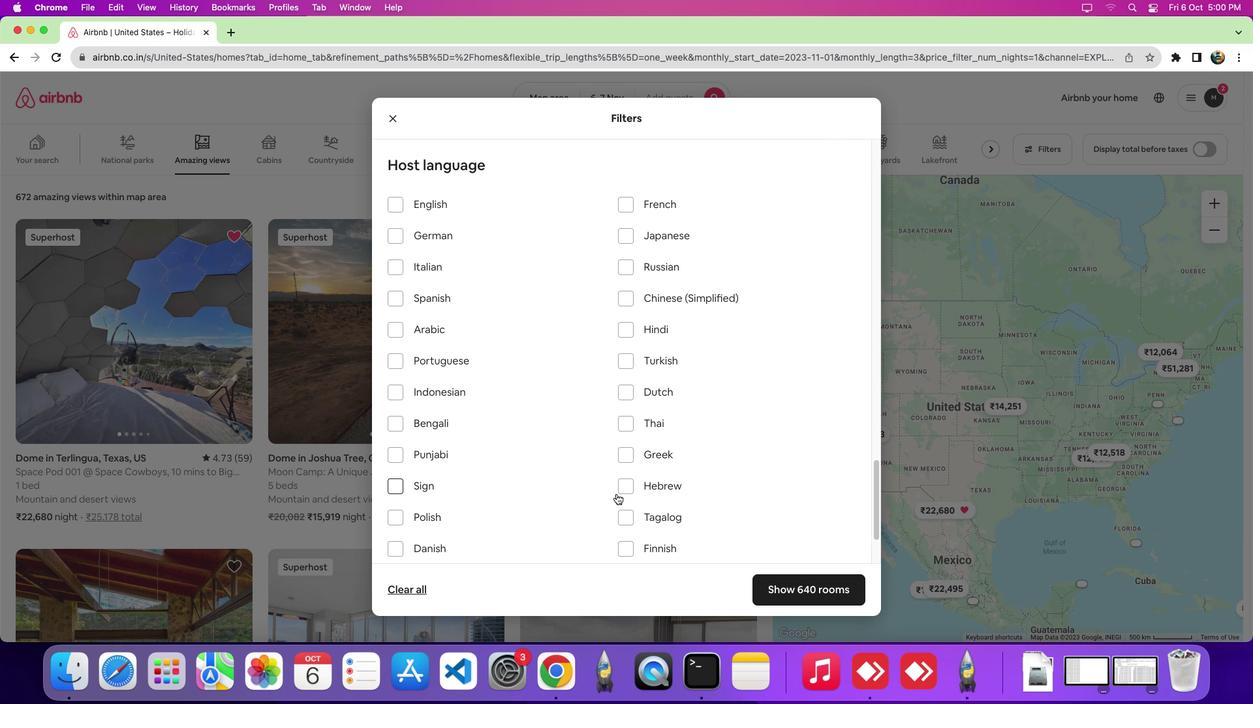 
Action: Mouse moved to (616, 494)
Screenshot: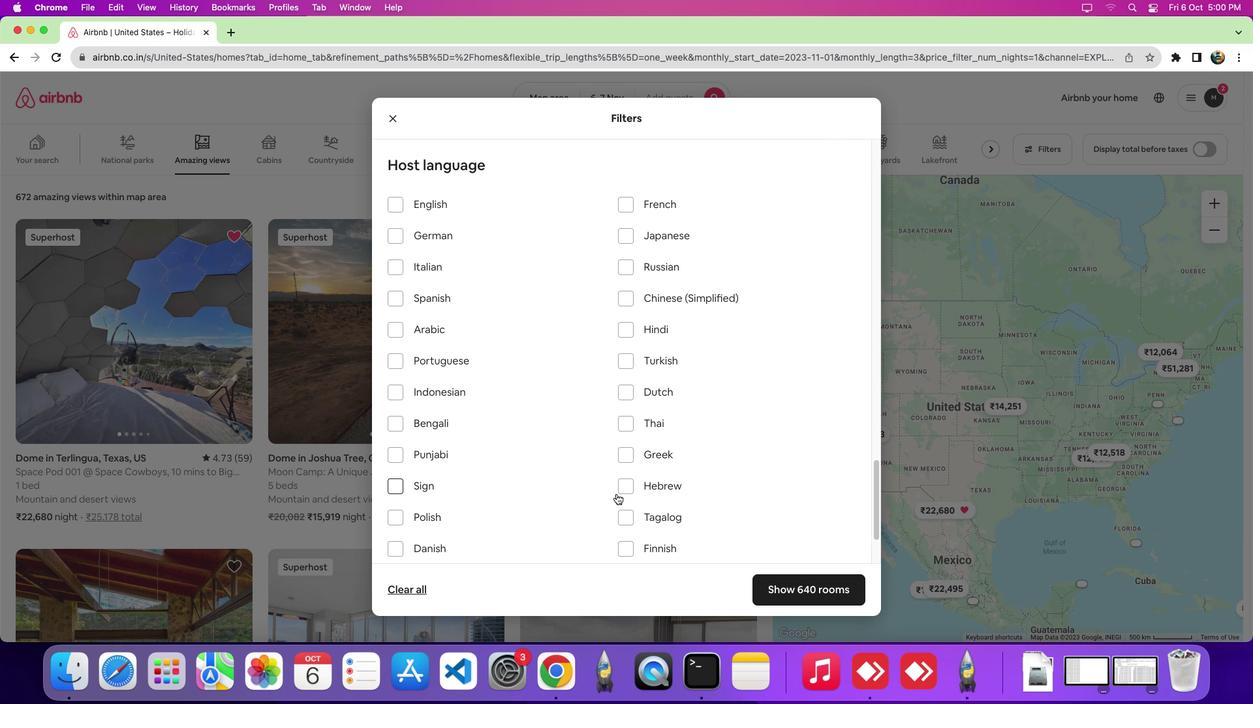 
Action: Mouse scrolled (616, 494) with delta (0, 0)
Screenshot: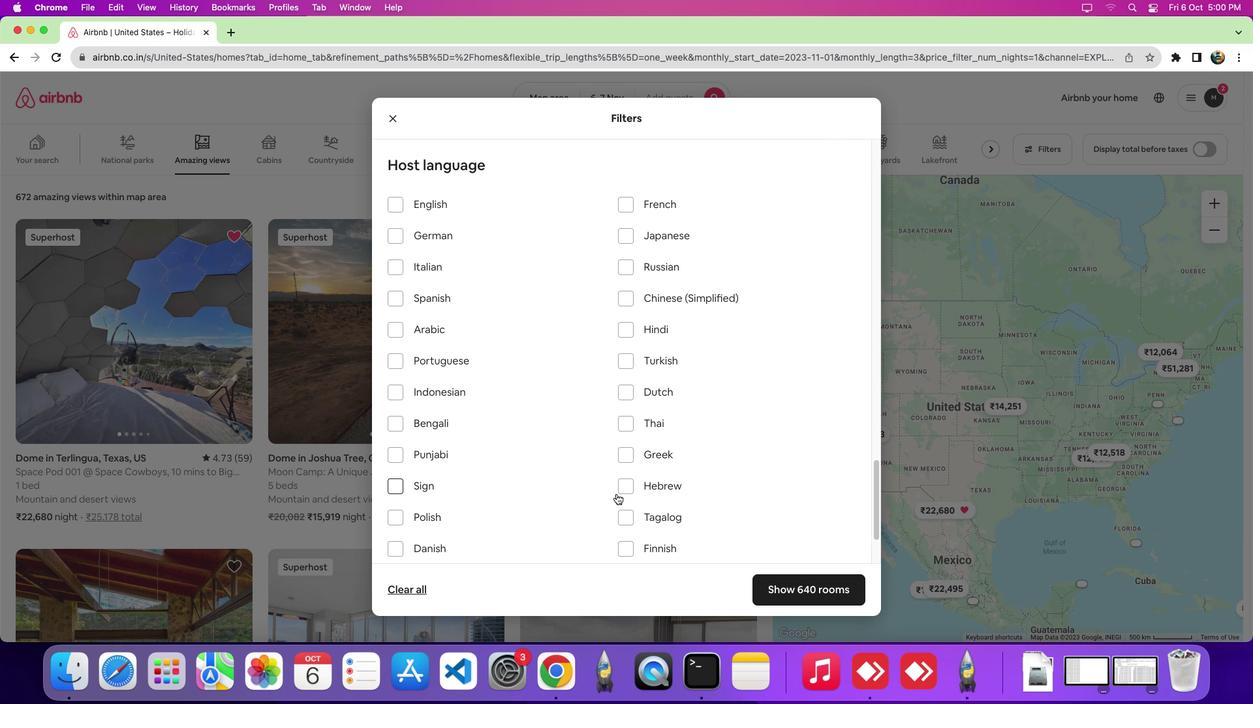 
Action: Mouse scrolled (616, 494) with delta (0, -5)
Screenshot: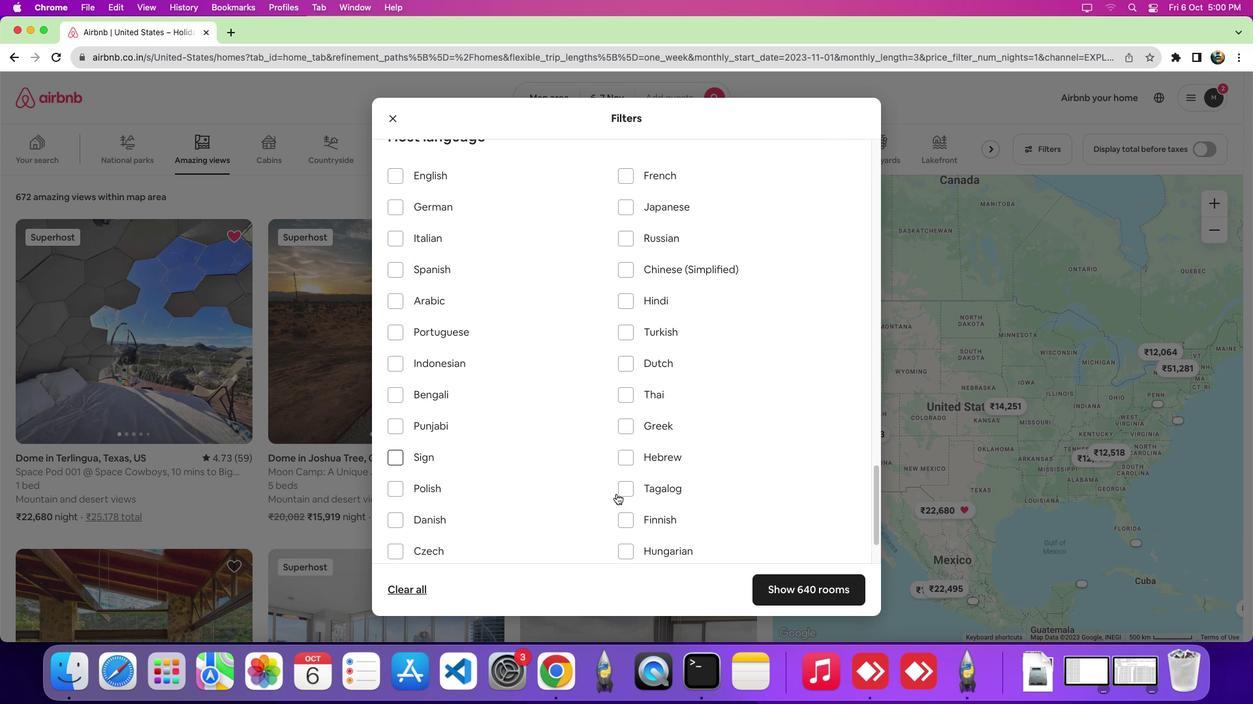 
Action: Mouse scrolled (616, 494) with delta (0, -8)
Screenshot: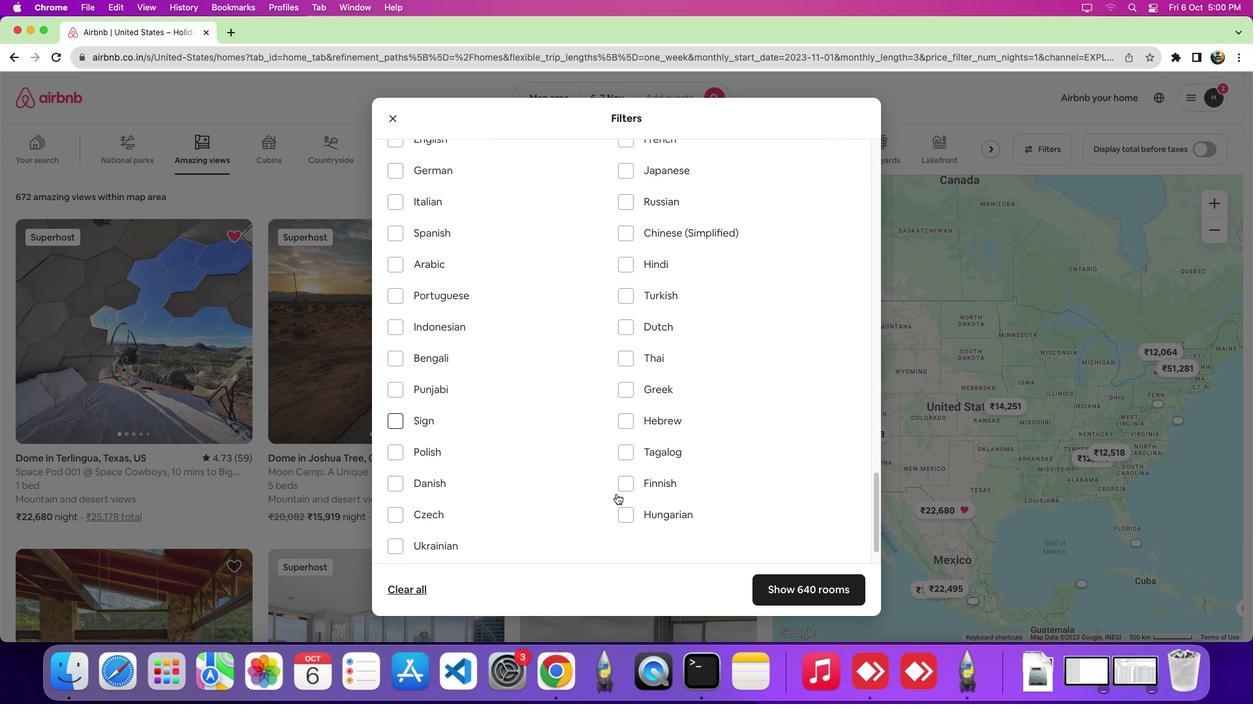 
Action: Mouse moved to (426, 468)
Screenshot: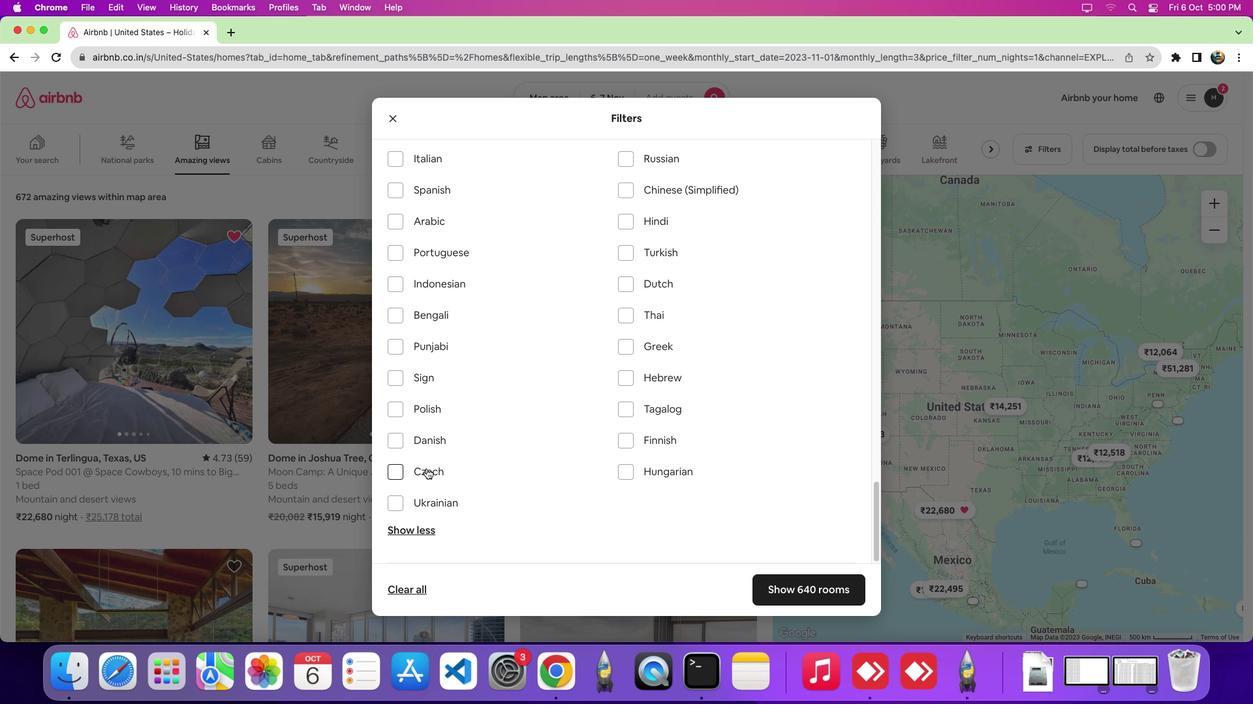 
Action: Mouse pressed left at (426, 468)
Screenshot: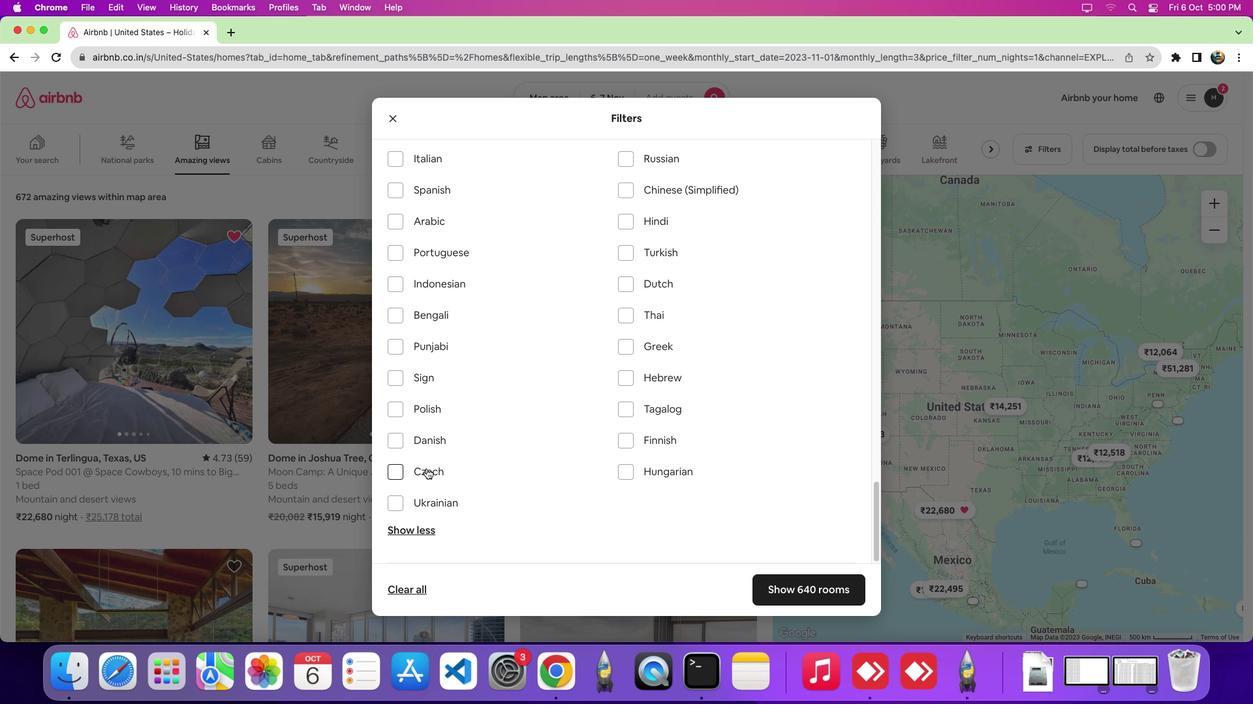 
Action: Mouse moved to (451, 486)
Screenshot: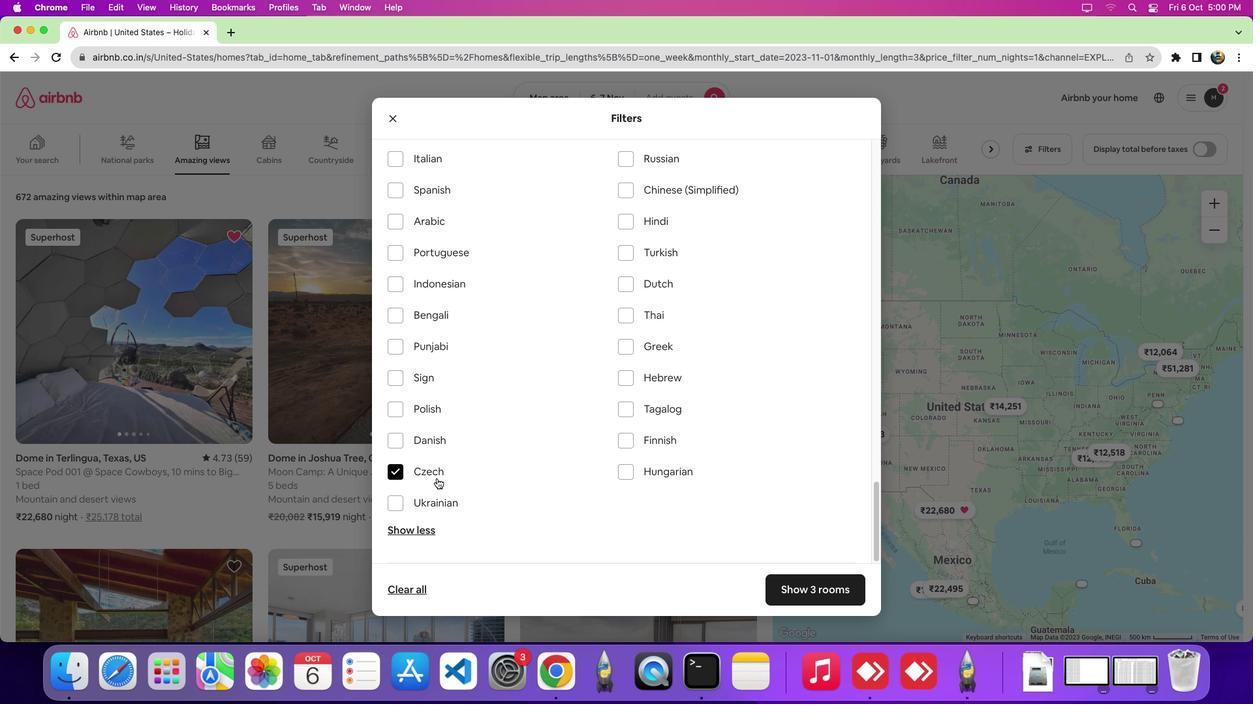 
